 Task: Research Airbnb properties in Renqiu, China from 11th January 2024 to 17th January 2024 for 1 adult. Place can be private room with 1  bedroom having 1 bed and 1 bathroom. Property type can be hotel.
Action: Mouse moved to (464, 124)
Screenshot: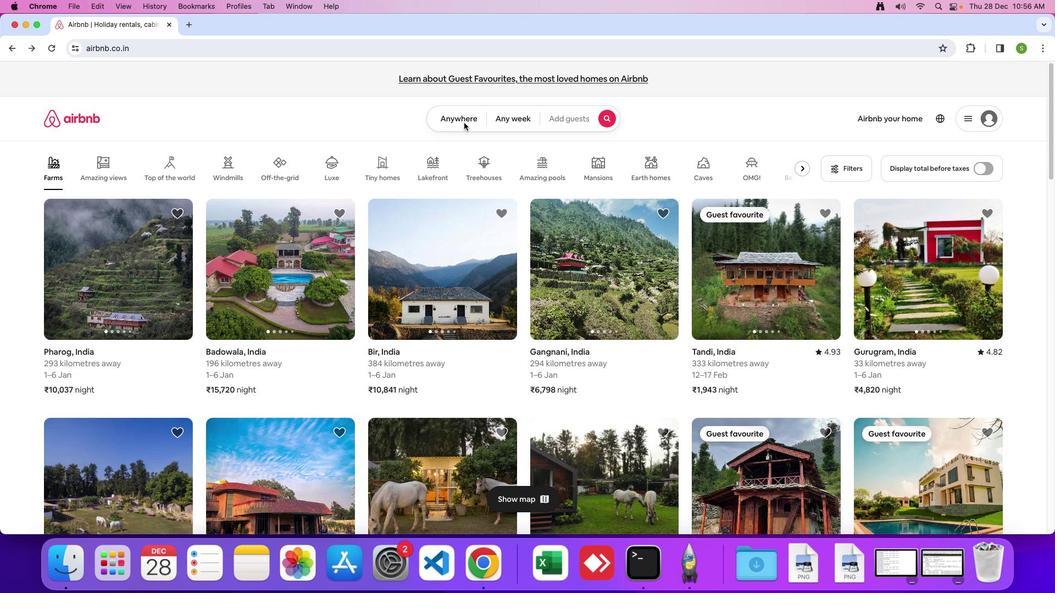 
Action: Mouse pressed left at (464, 124)
Screenshot: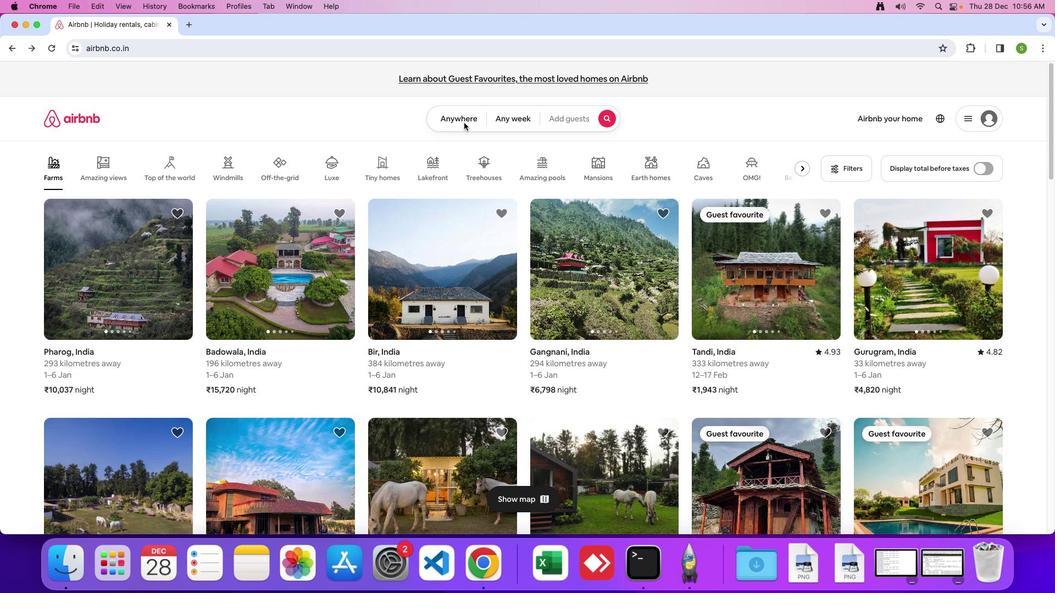 
Action: Mouse moved to (454, 124)
Screenshot: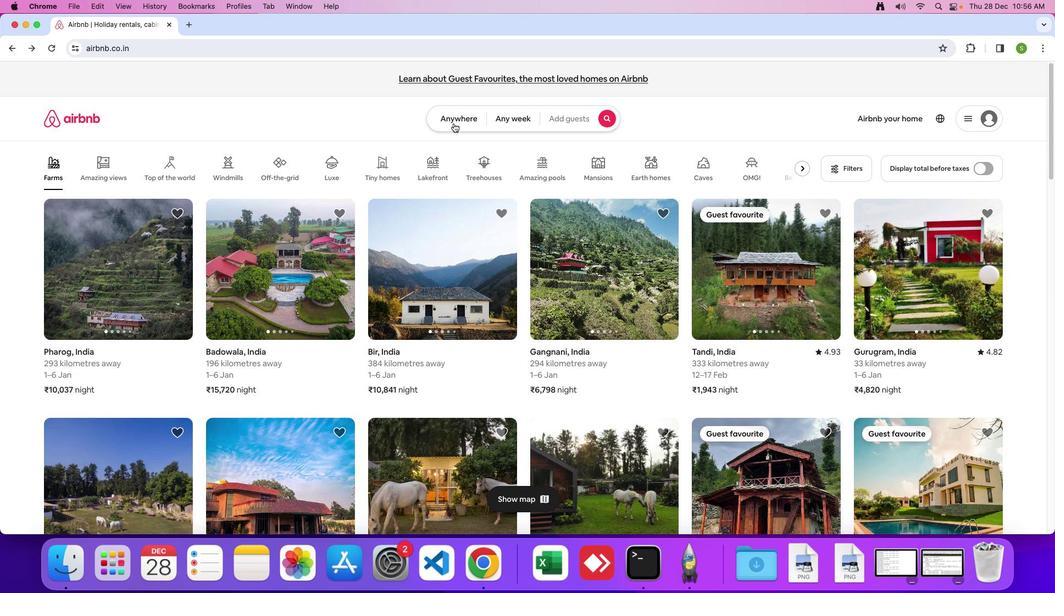 
Action: Mouse pressed left at (454, 124)
Screenshot: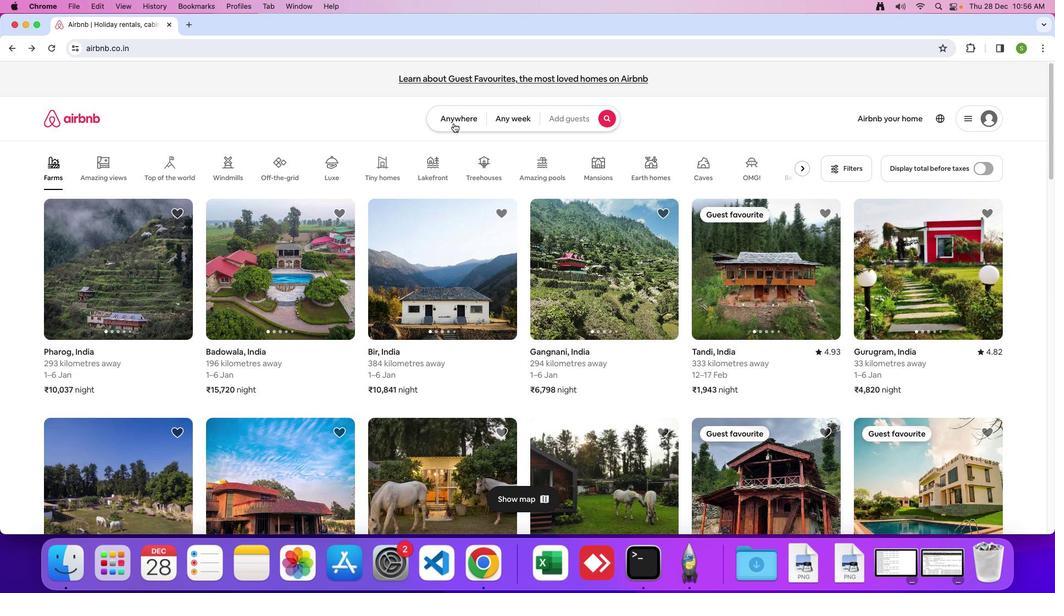 
Action: Mouse moved to (380, 160)
Screenshot: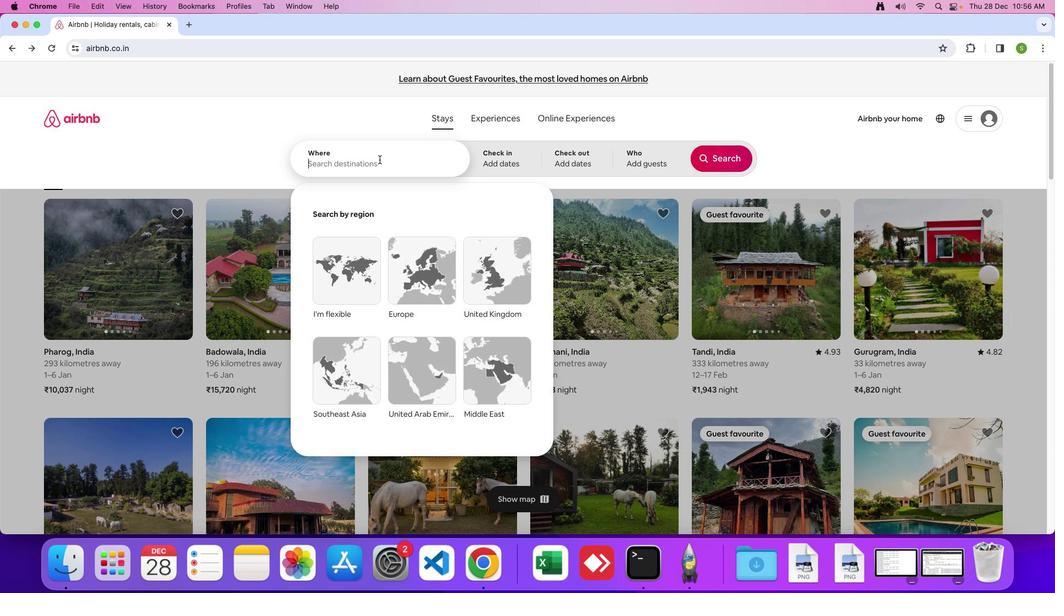 
Action: Mouse pressed left at (380, 160)
Screenshot: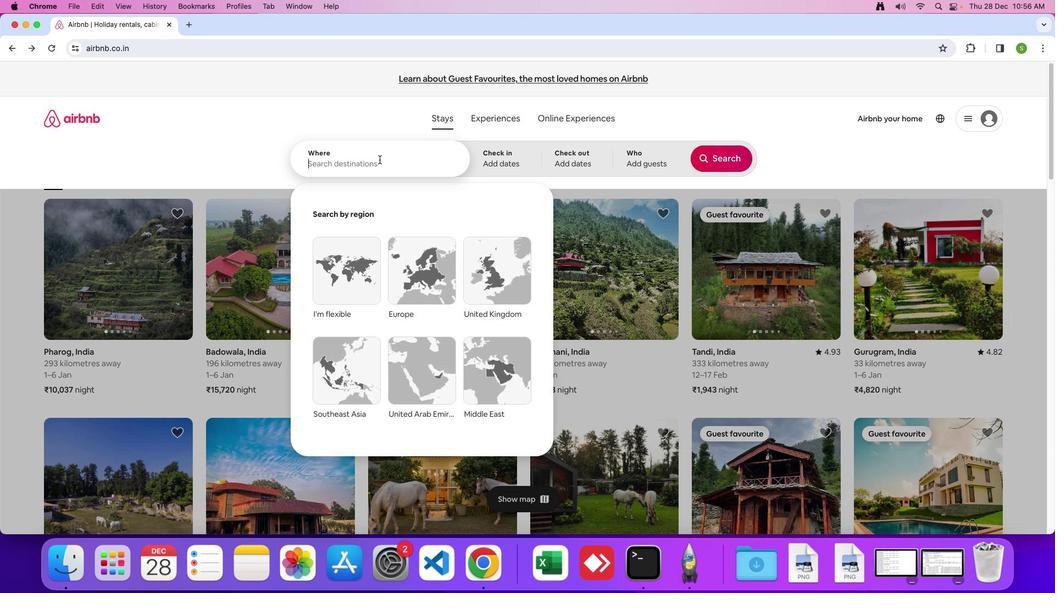 
Action: Mouse moved to (380, 161)
Screenshot: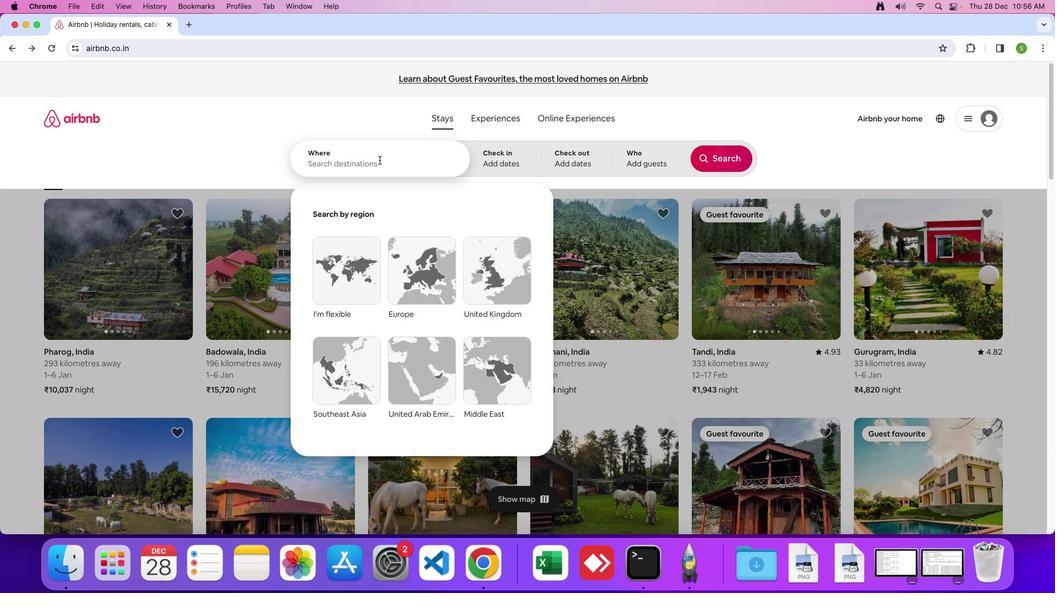 
Action: Key pressed Key.shift'R'Key.caps_lock'e''n''q''i''u'','Key.spaceKey.shift'C''h''i''n''a'Key.enter
Screenshot: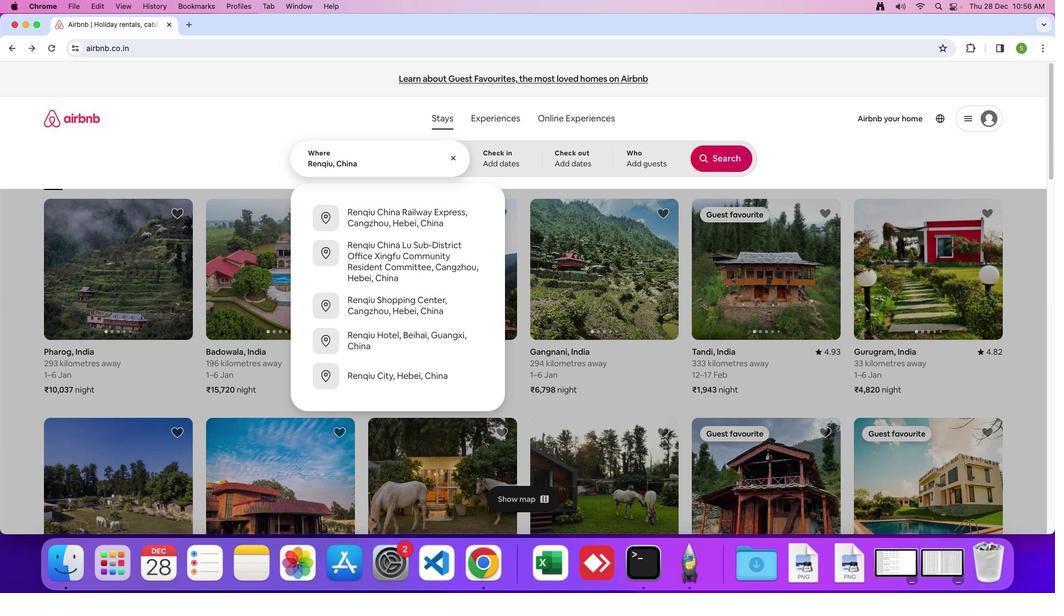 
Action: Mouse moved to (652, 317)
Screenshot: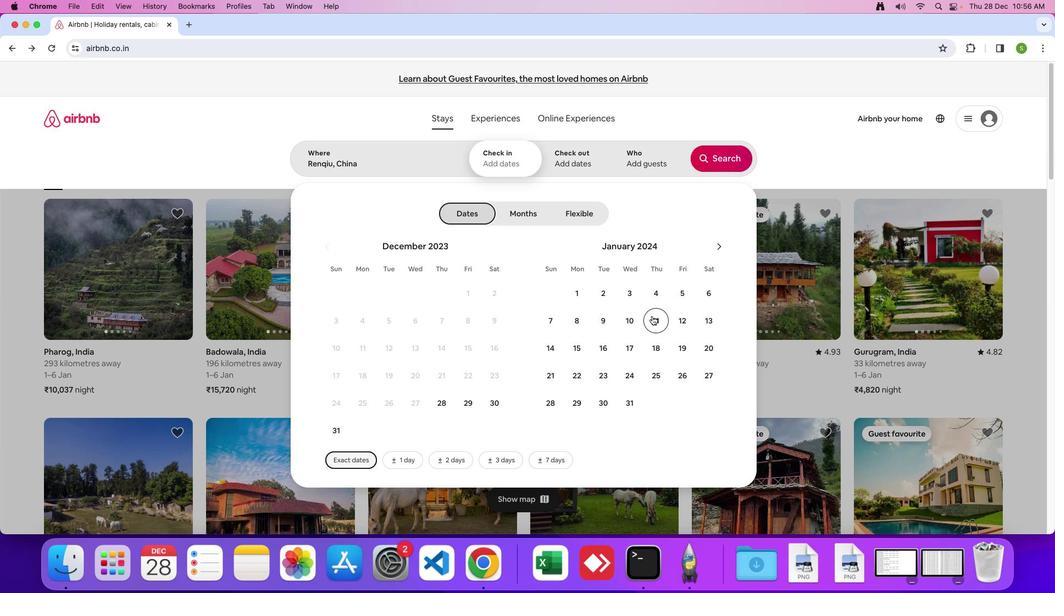 
Action: Mouse pressed left at (652, 317)
Screenshot: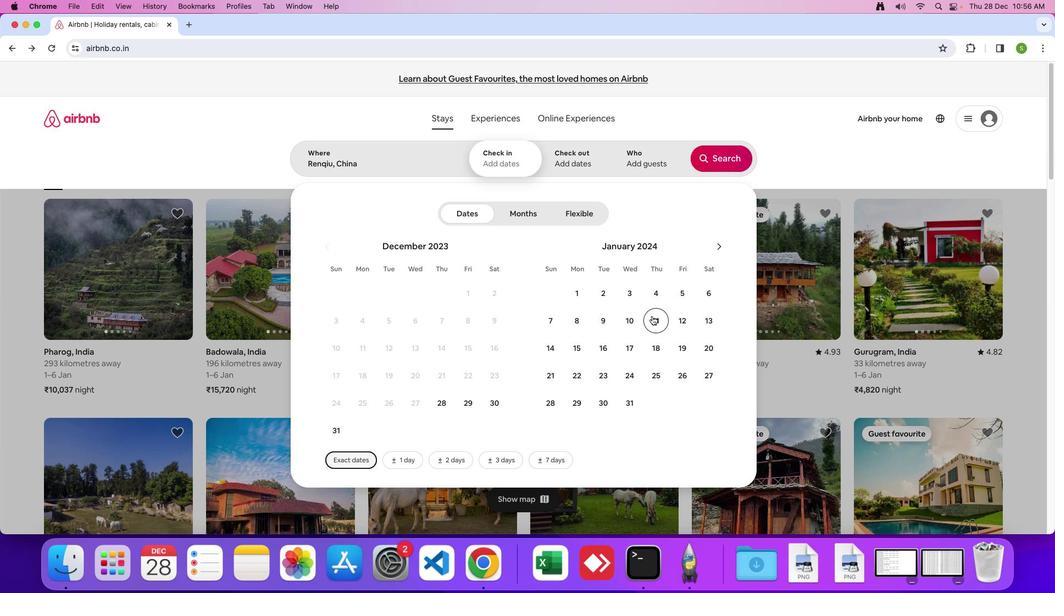 
Action: Mouse moved to (631, 349)
Screenshot: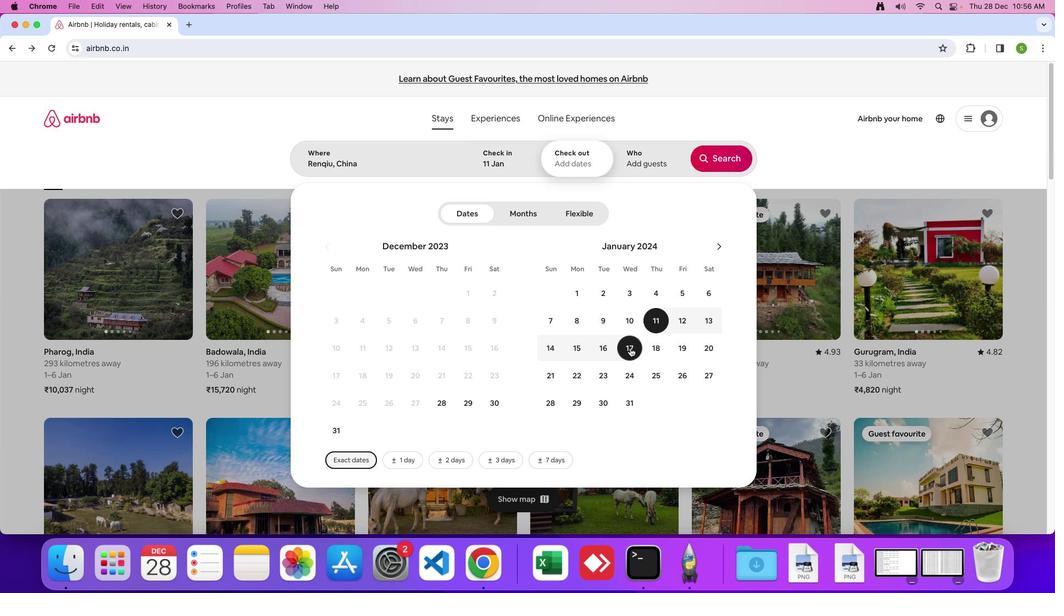 
Action: Mouse pressed left at (631, 349)
Screenshot: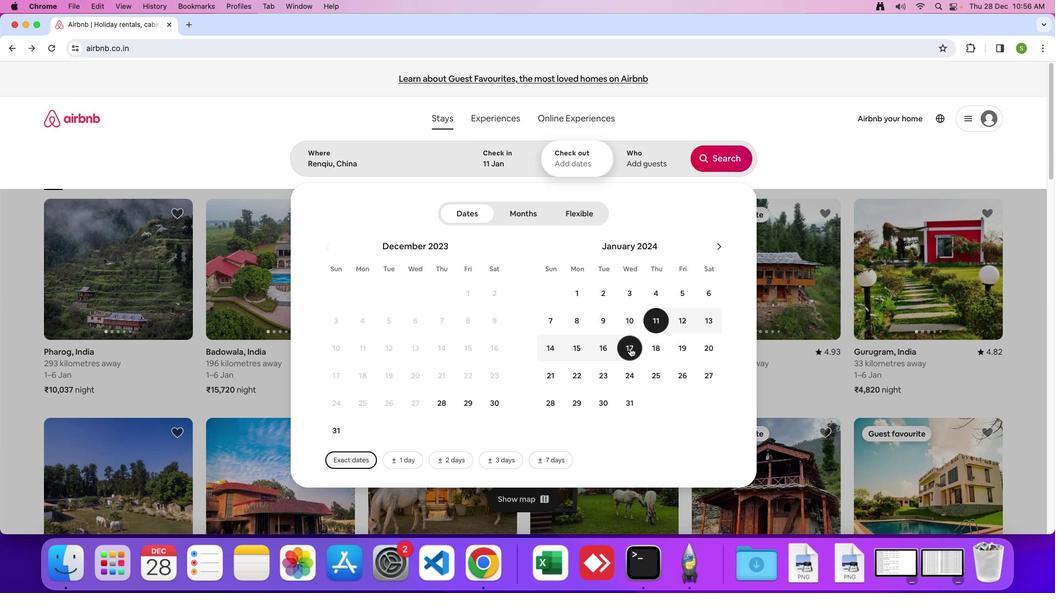 
Action: Mouse moved to (642, 155)
Screenshot: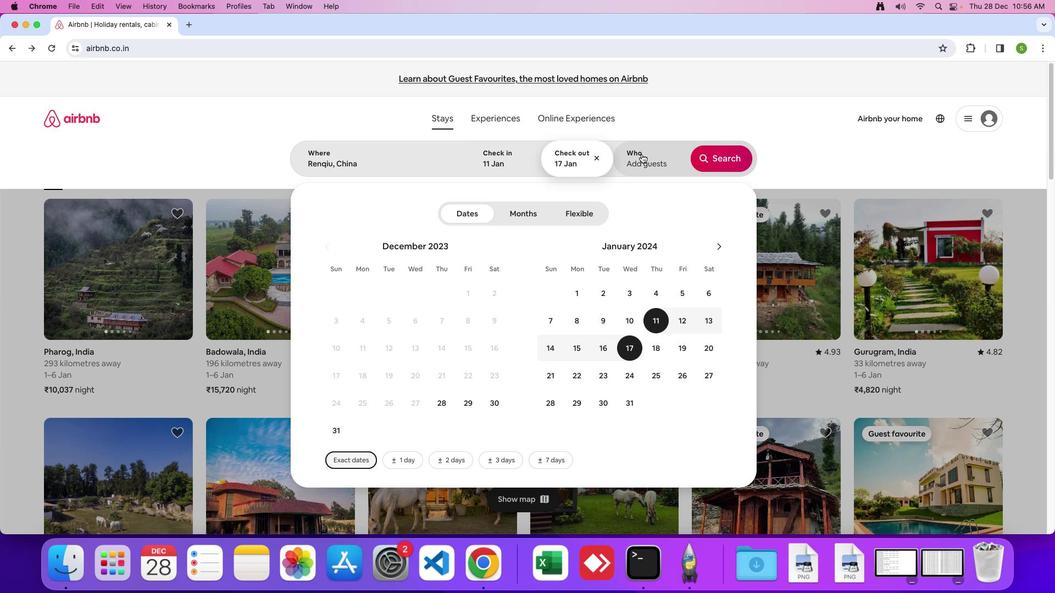 
Action: Mouse pressed left at (642, 155)
Screenshot: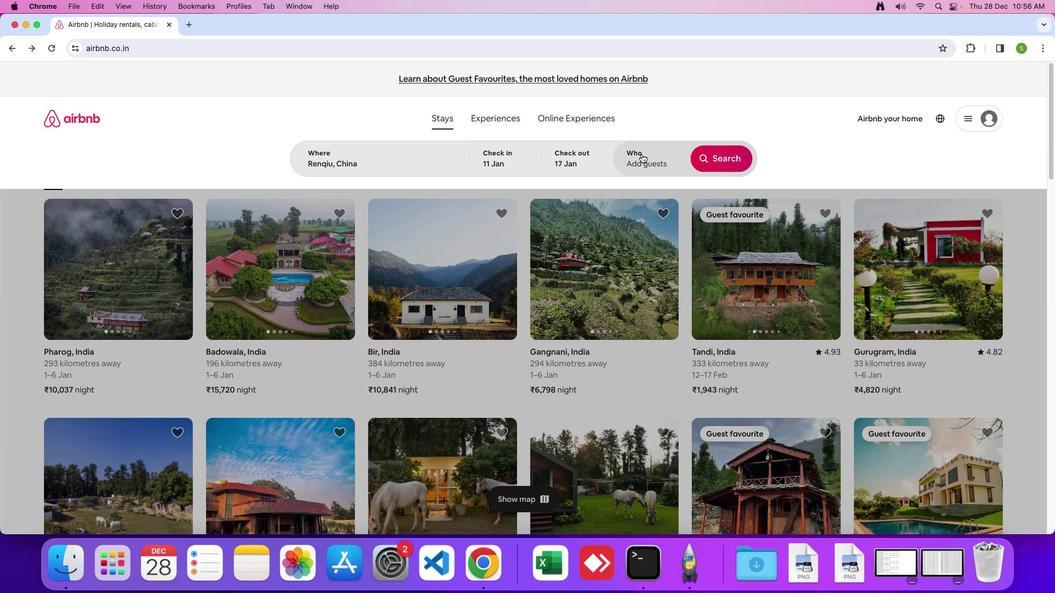 
Action: Mouse moved to (729, 218)
Screenshot: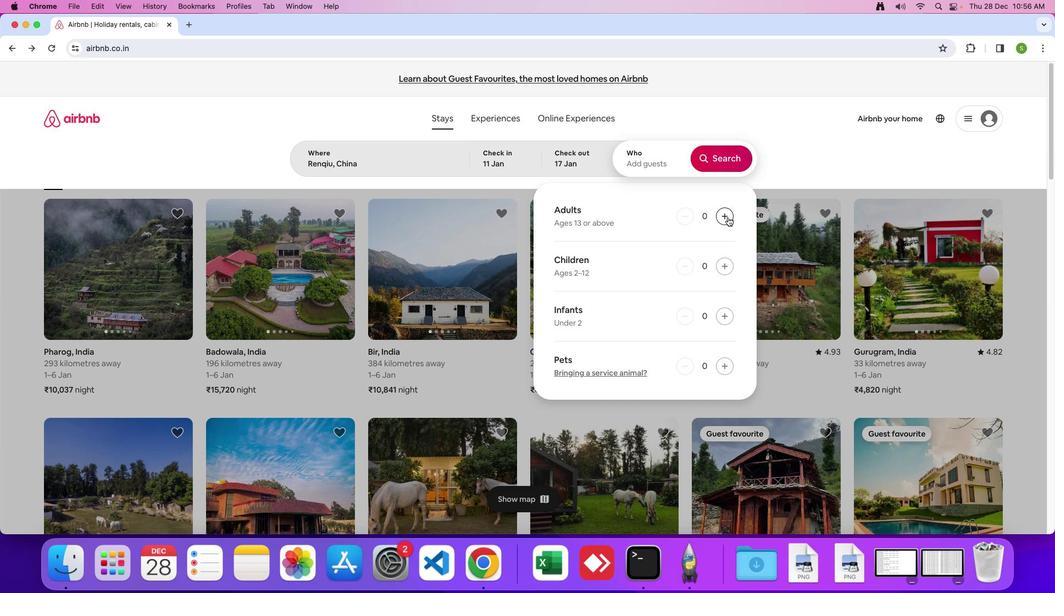 
Action: Mouse pressed left at (729, 218)
Screenshot: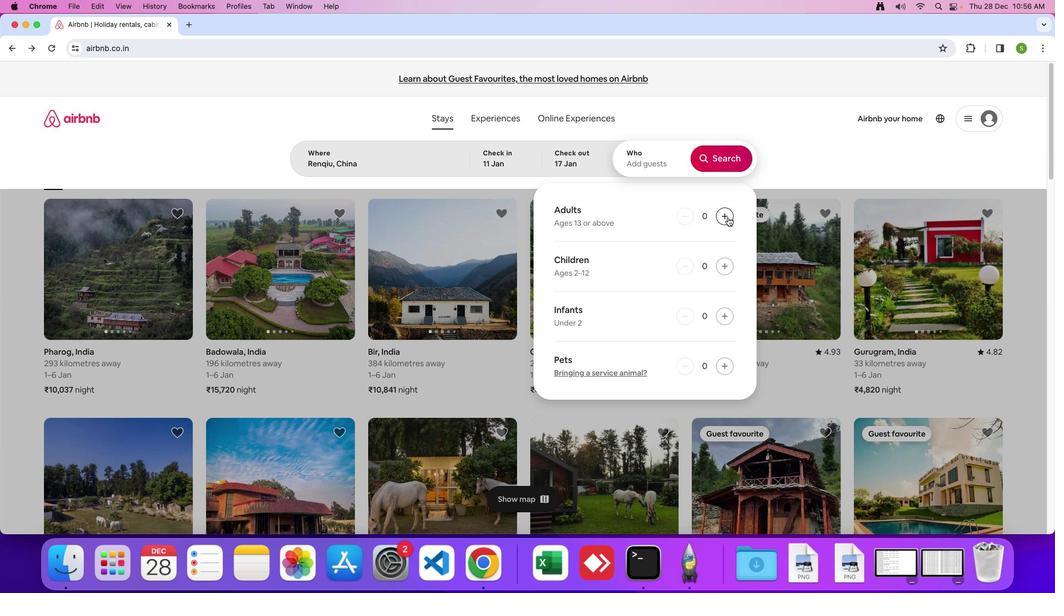 
Action: Mouse moved to (719, 165)
Screenshot: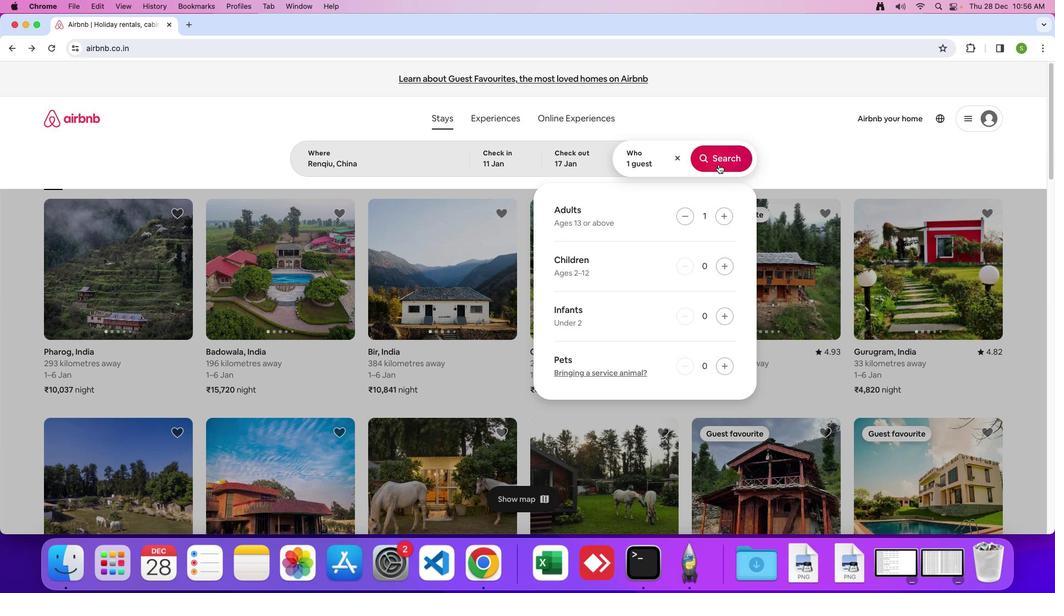 
Action: Mouse pressed left at (719, 165)
Screenshot: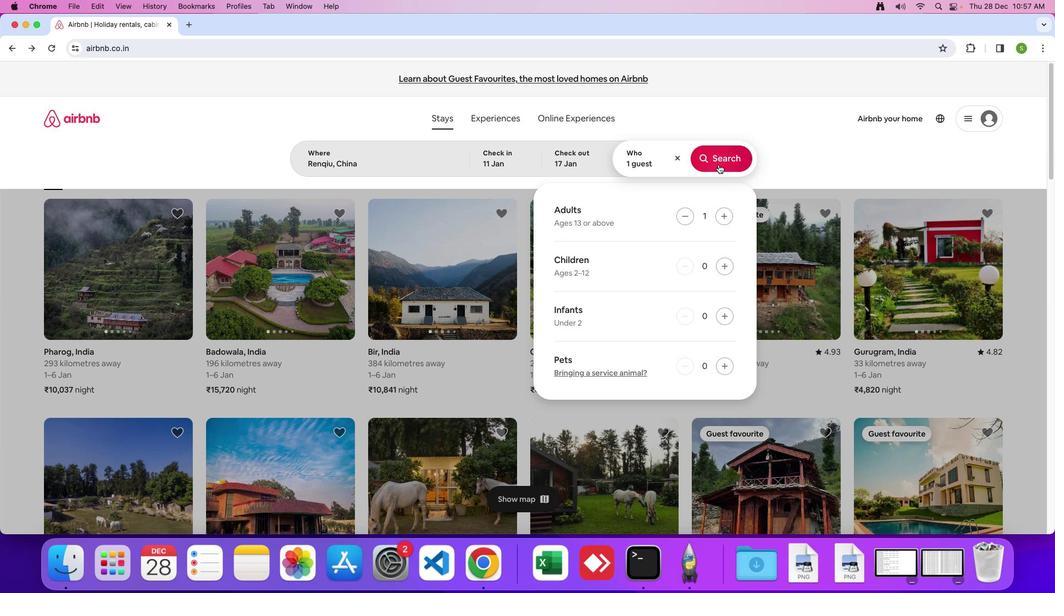 
Action: Mouse moved to (870, 129)
Screenshot: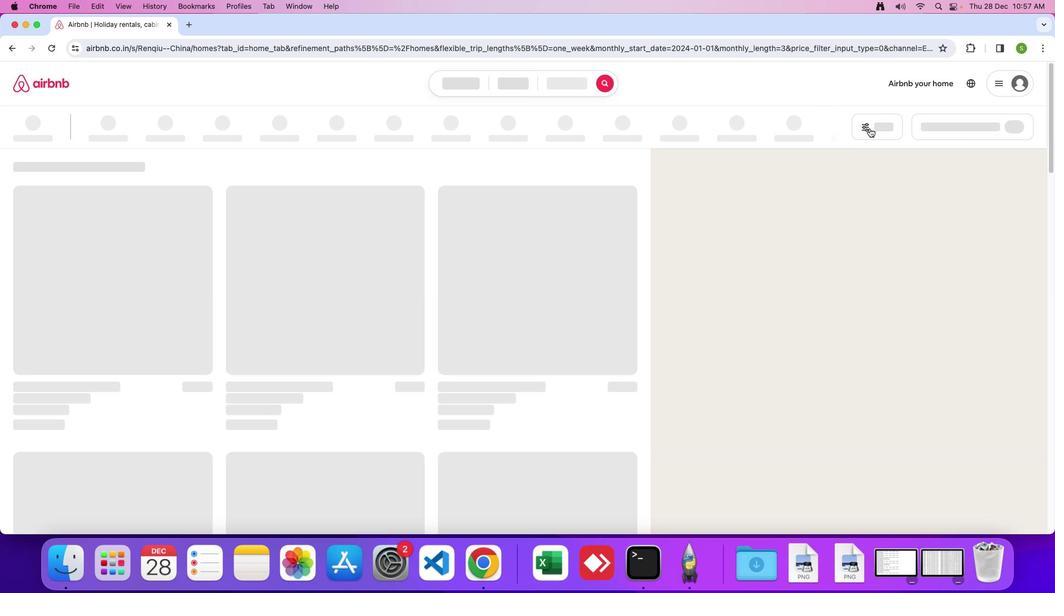 
Action: Mouse pressed left at (870, 129)
Screenshot: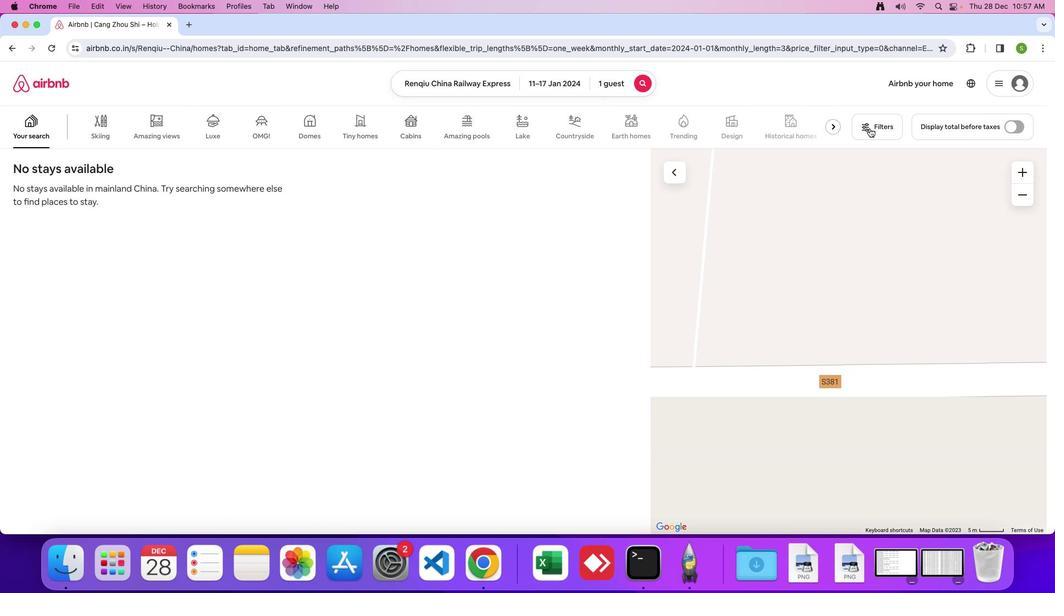 
Action: Mouse moved to (492, 382)
Screenshot: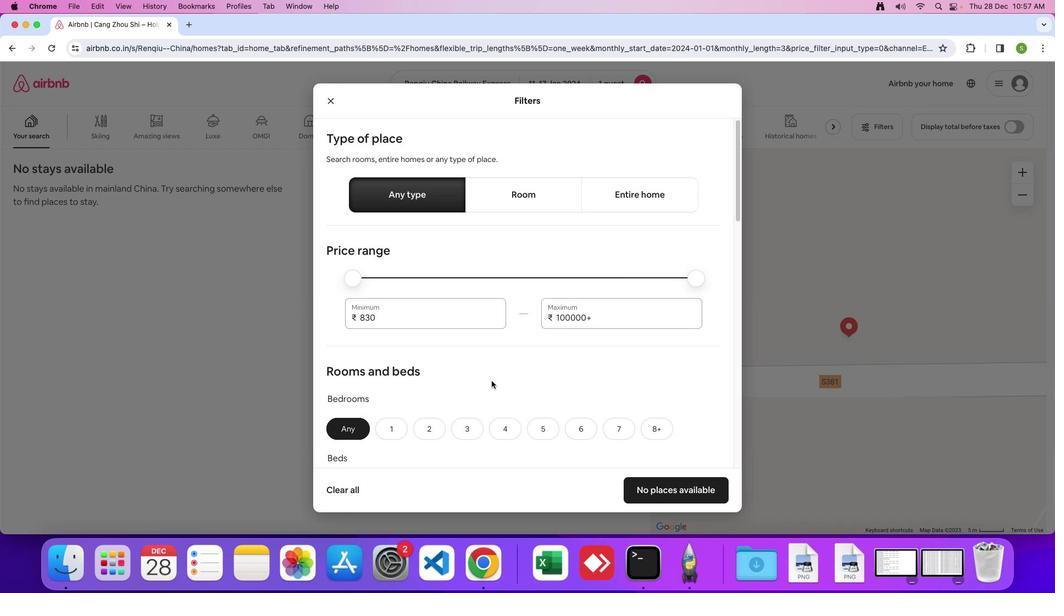 
Action: Mouse scrolled (492, 382) with delta (1, 0)
Screenshot: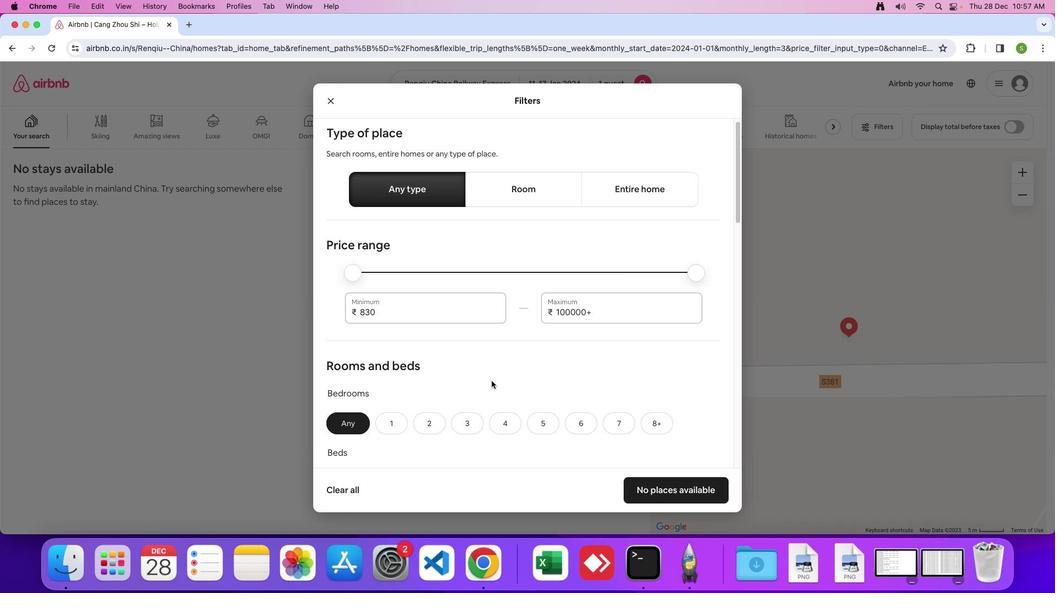 
Action: Mouse moved to (492, 381)
Screenshot: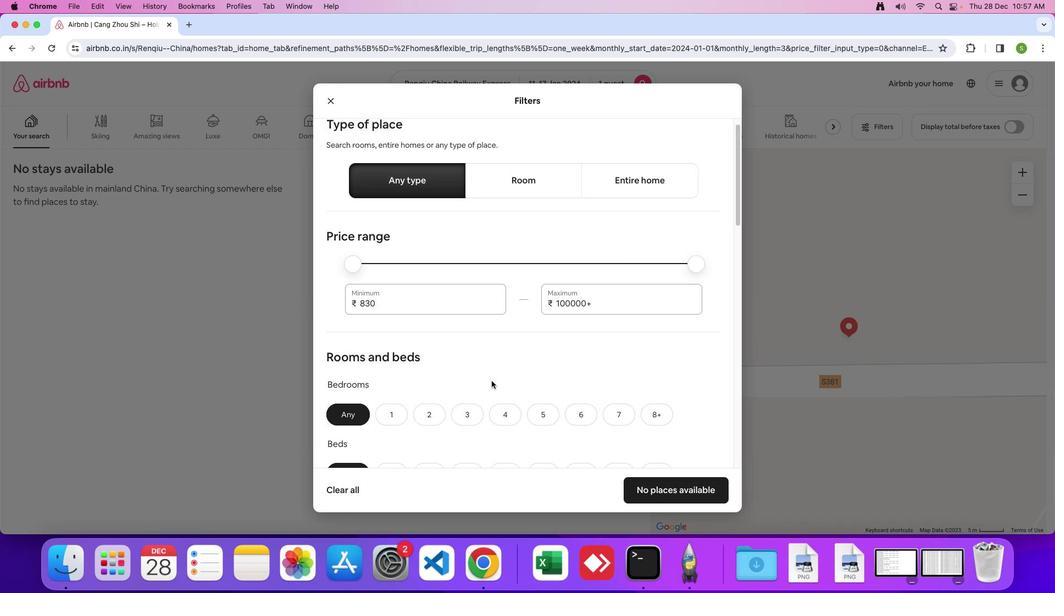
Action: Mouse scrolled (492, 381) with delta (1, 0)
Screenshot: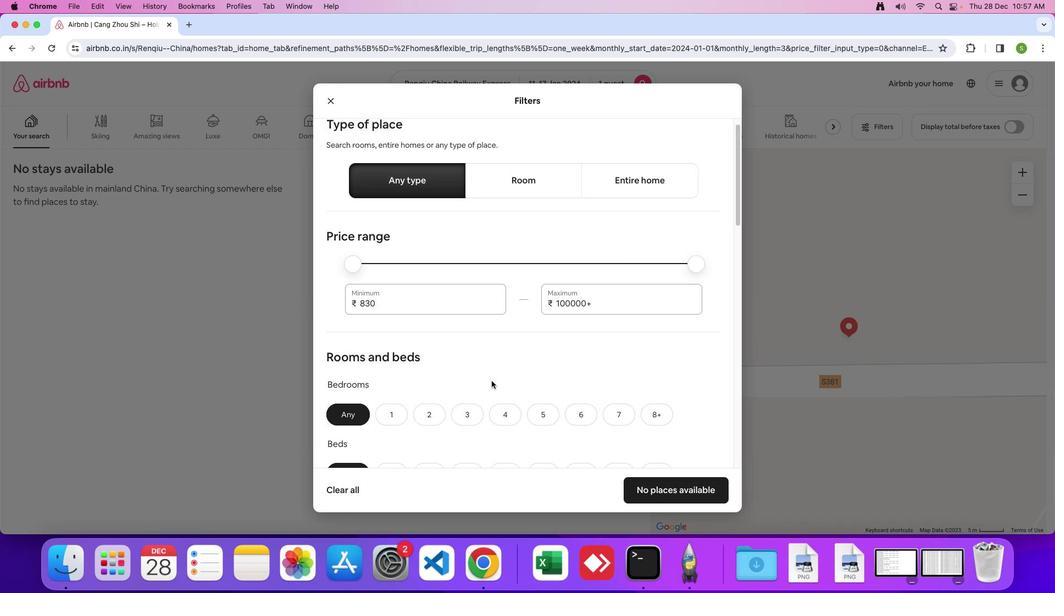 
Action: Mouse scrolled (492, 381) with delta (1, 0)
Screenshot: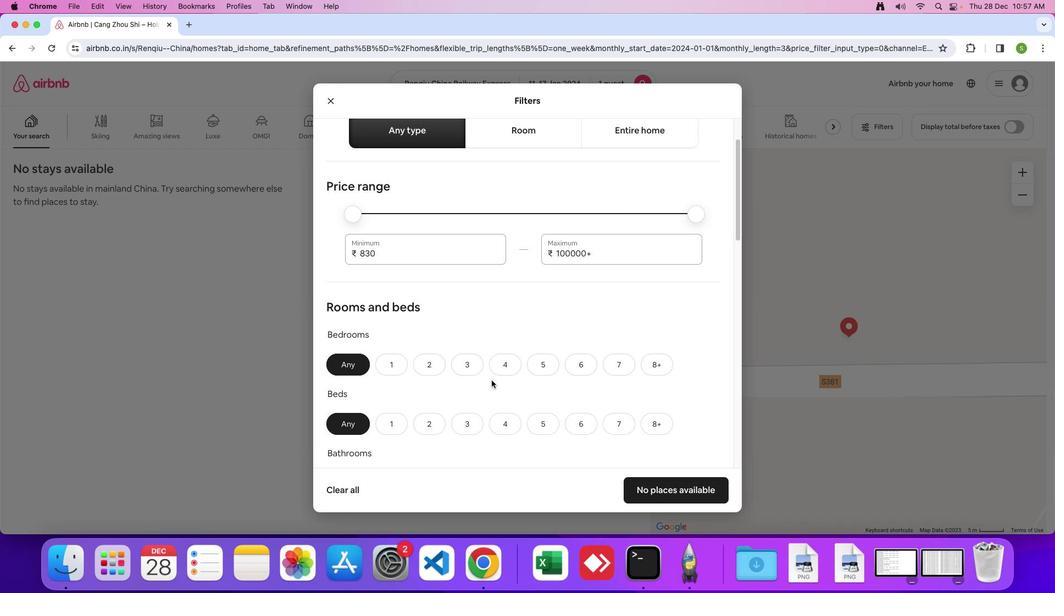 
Action: Mouse moved to (492, 381)
Screenshot: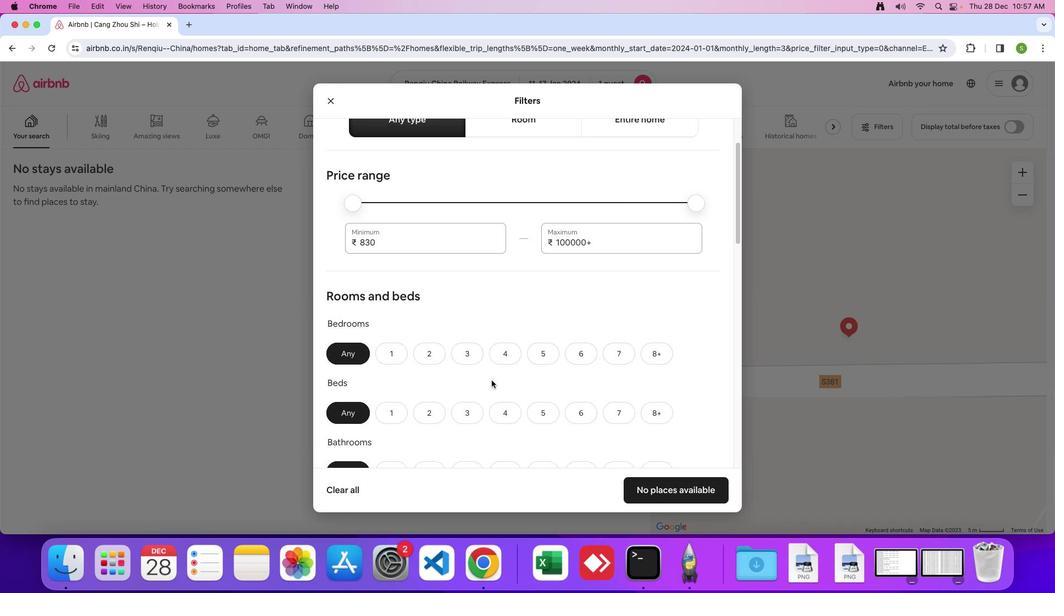 
Action: Mouse scrolled (492, 381) with delta (1, 0)
Screenshot: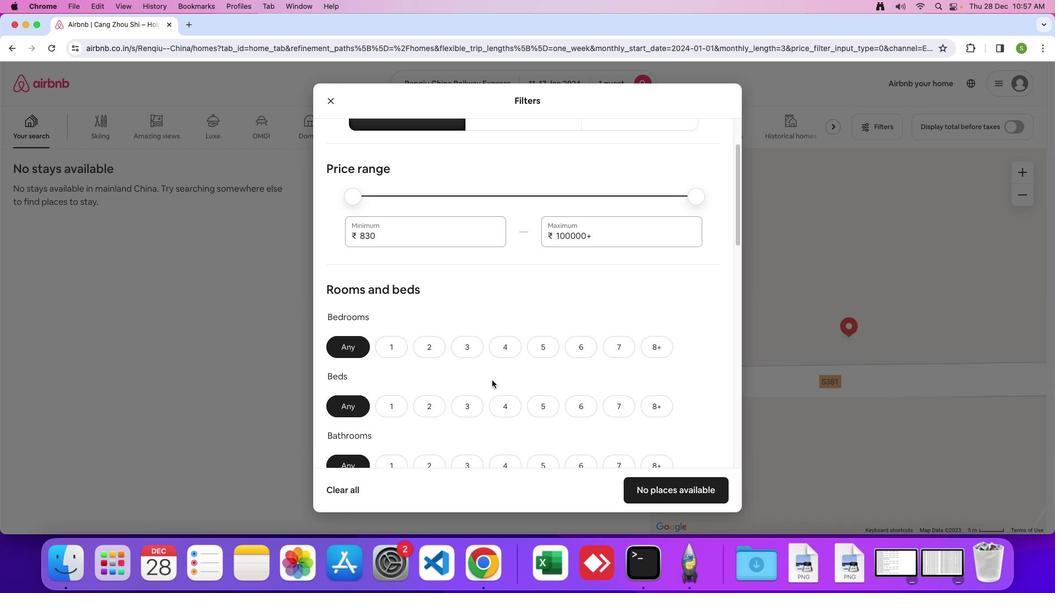 
Action: Mouse scrolled (492, 381) with delta (1, 0)
Screenshot: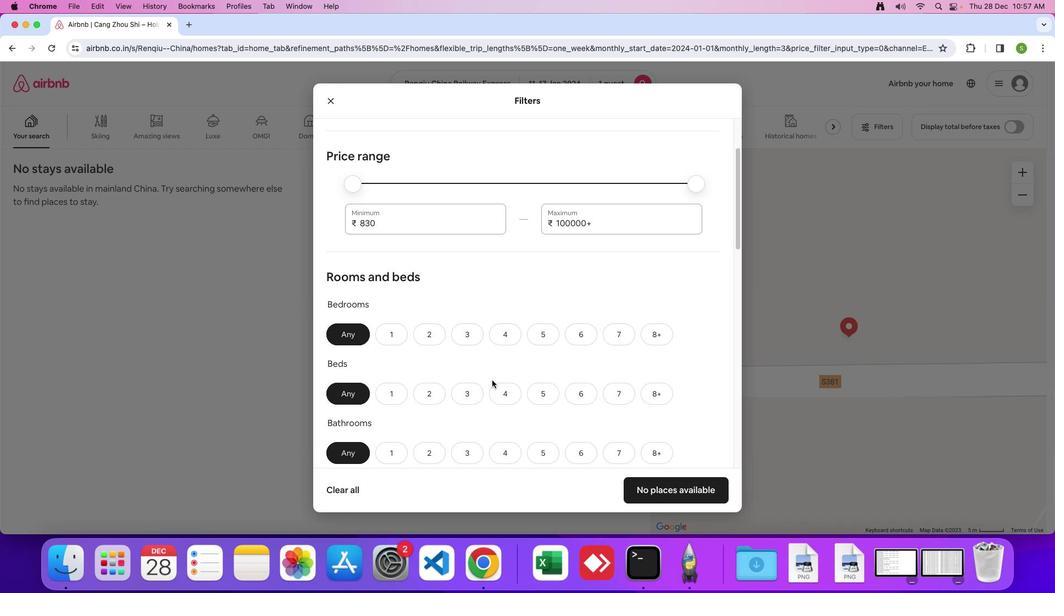
Action: Mouse moved to (492, 381)
Screenshot: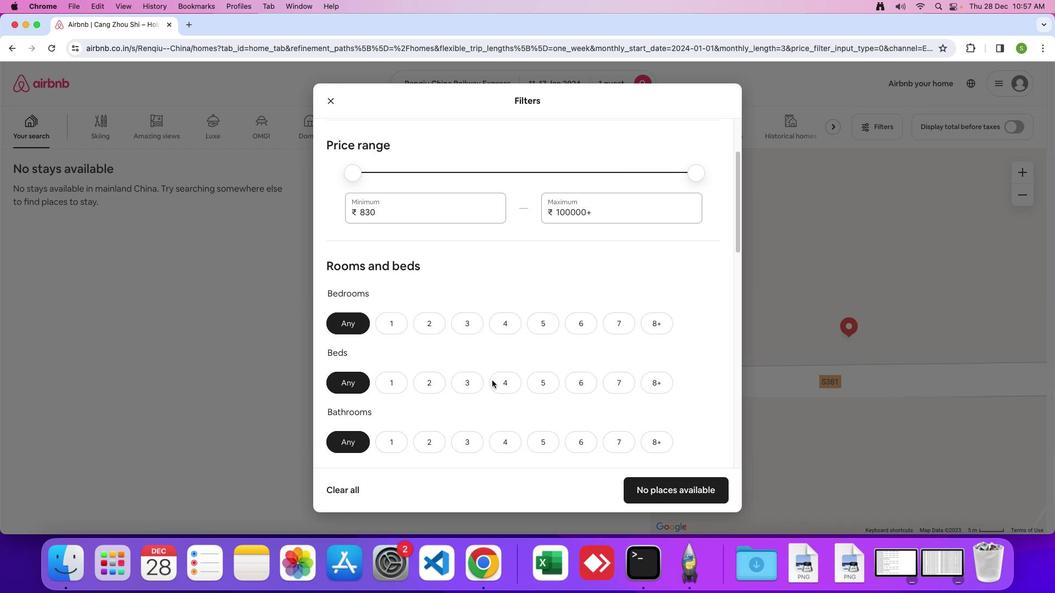 
Action: Mouse scrolled (492, 381) with delta (1, 0)
Screenshot: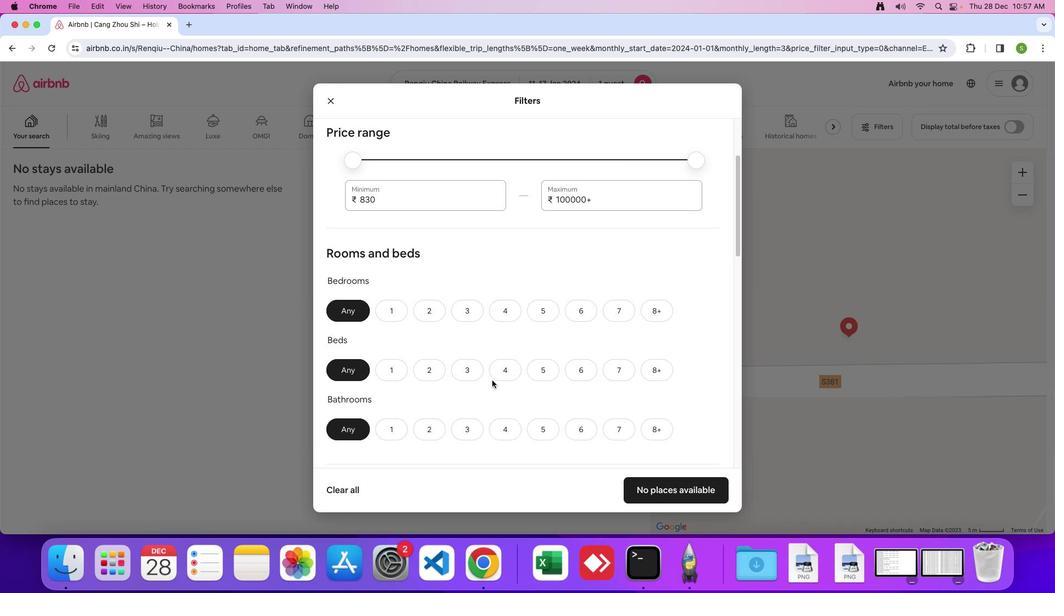 
Action: Mouse scrolled (492, 381) with delta (1, 0)
Screenshot: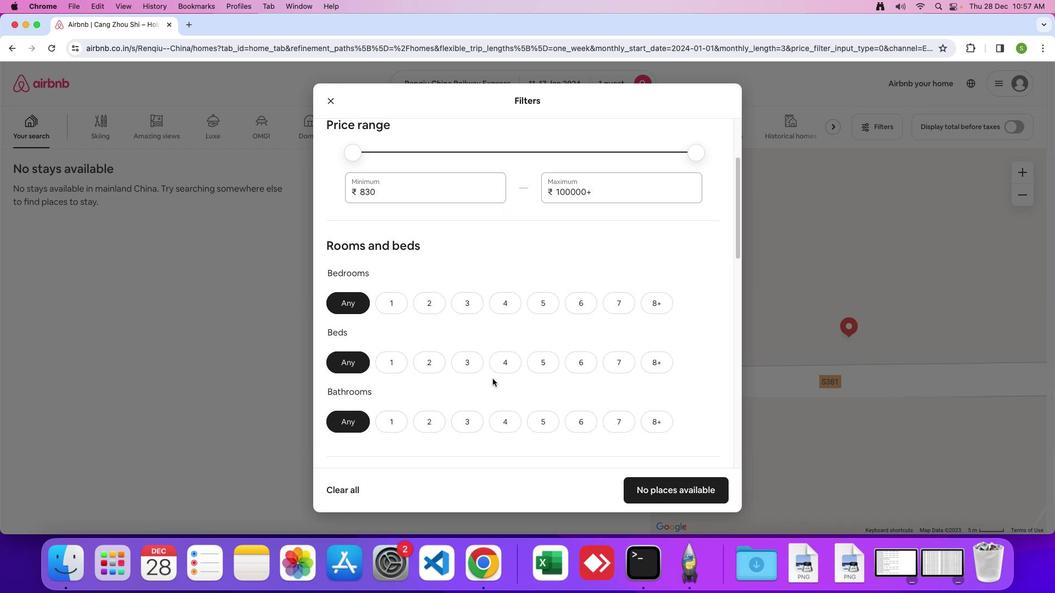 
Action: Mouse moved to (494, 379)
Screenshot: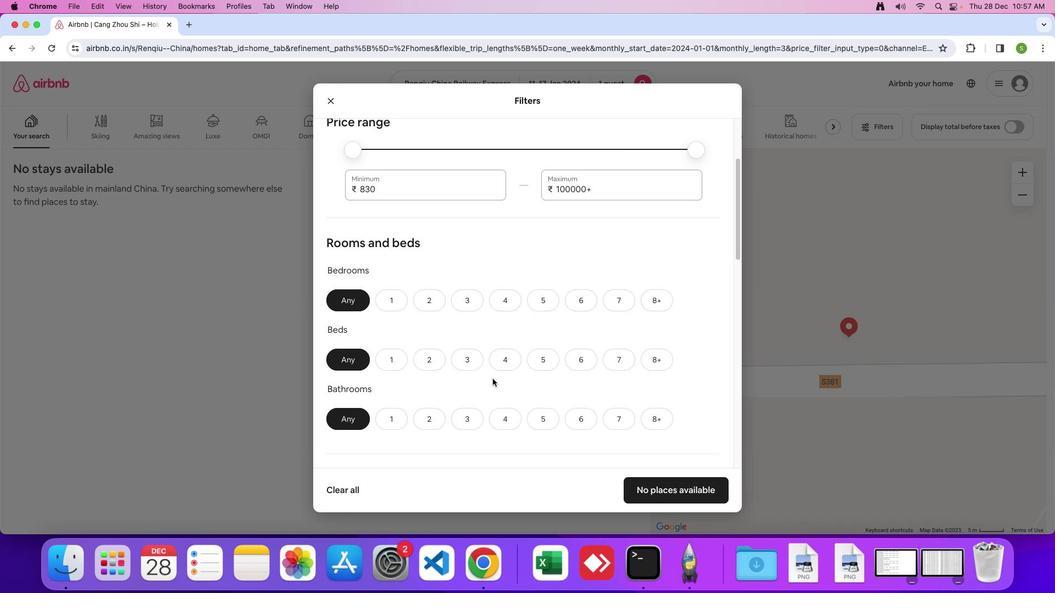 
Action: Mouse scrolled (494, 379) with delta (1, 0)
Screenshot: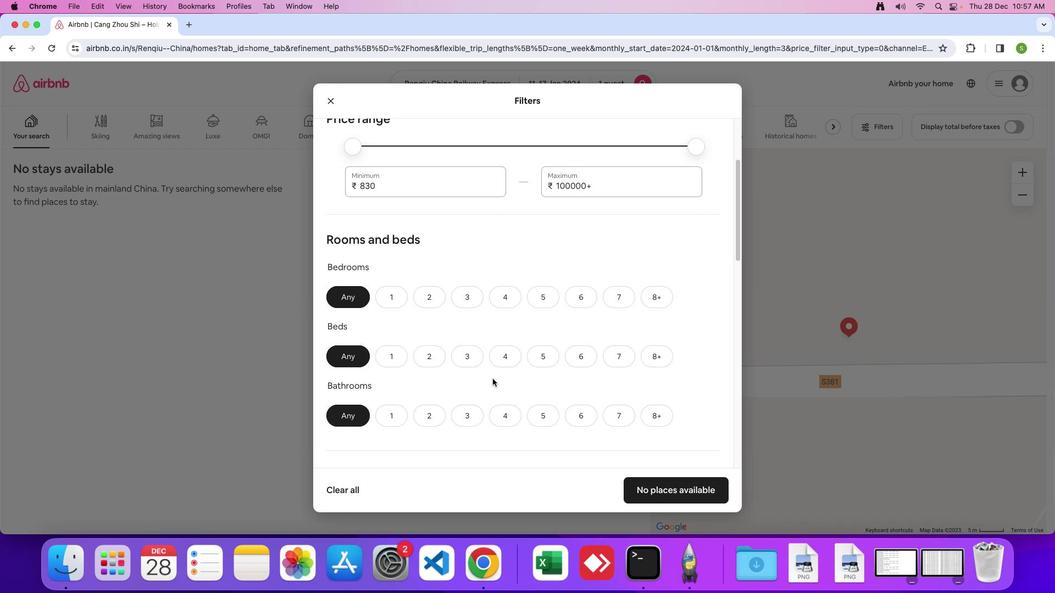 
Action: Mouse scrolled (494, 379) with delta (1, 0)
Screenshot: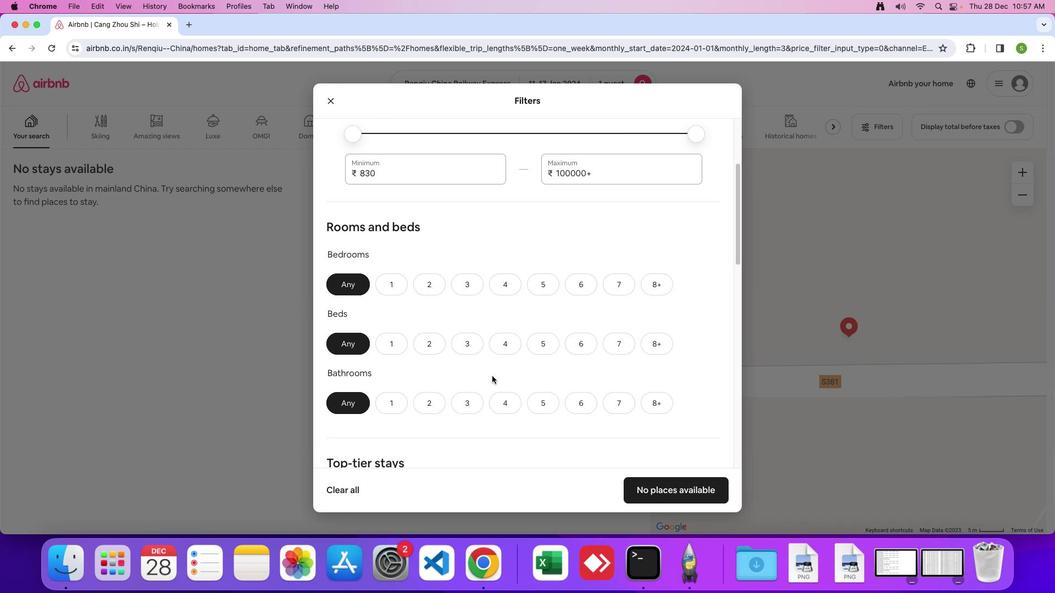 
Action: Mouse moved to (494, 379)
Screenshot: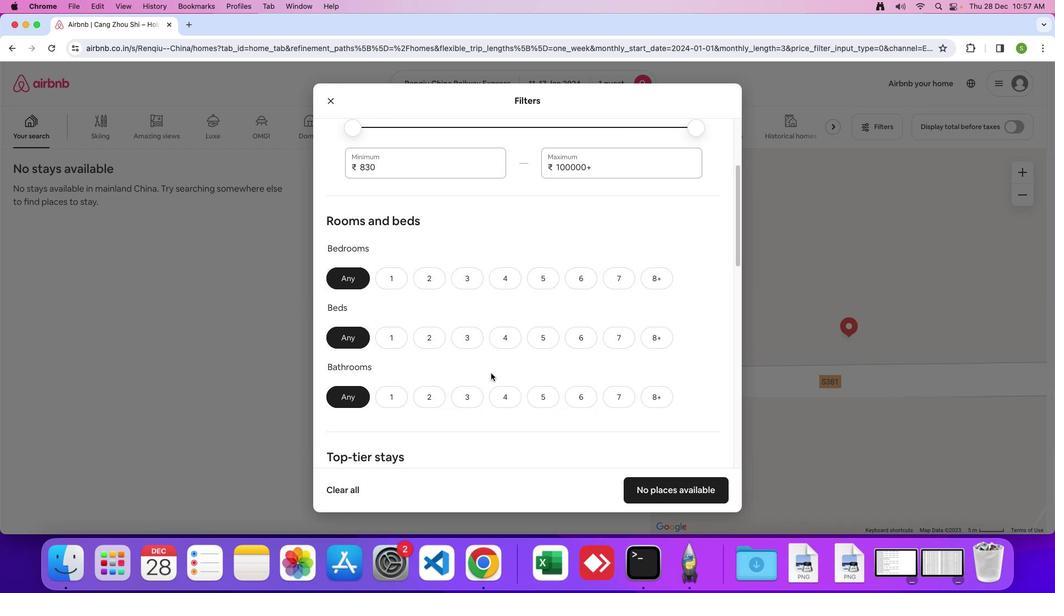 
Action: Mouse scrolled (494, 379) with delta (1, 0)
Screenshot: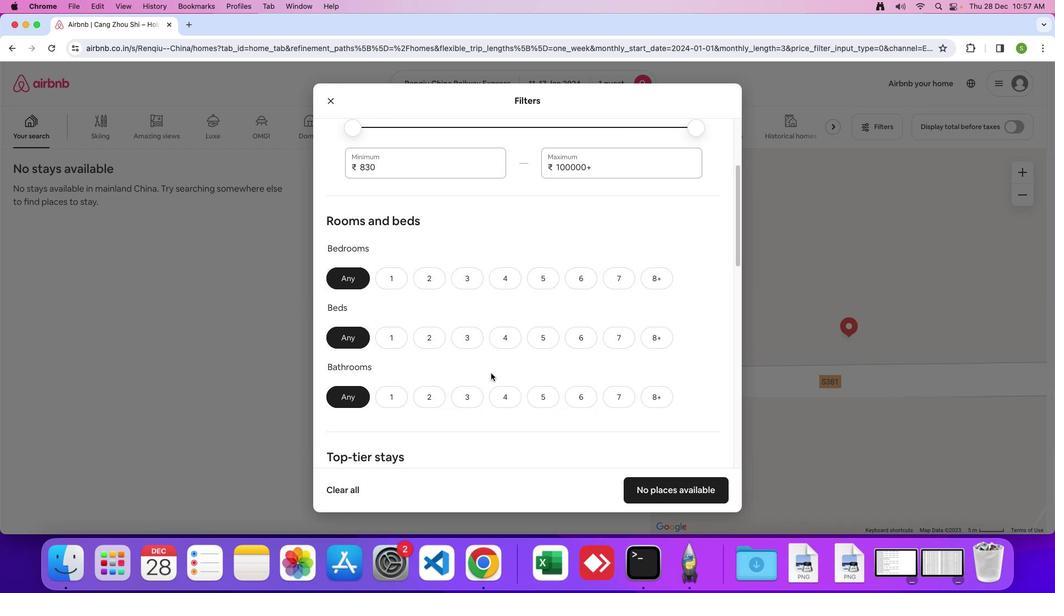 
Action: Mouse moved to (404, 276)
Screenshot: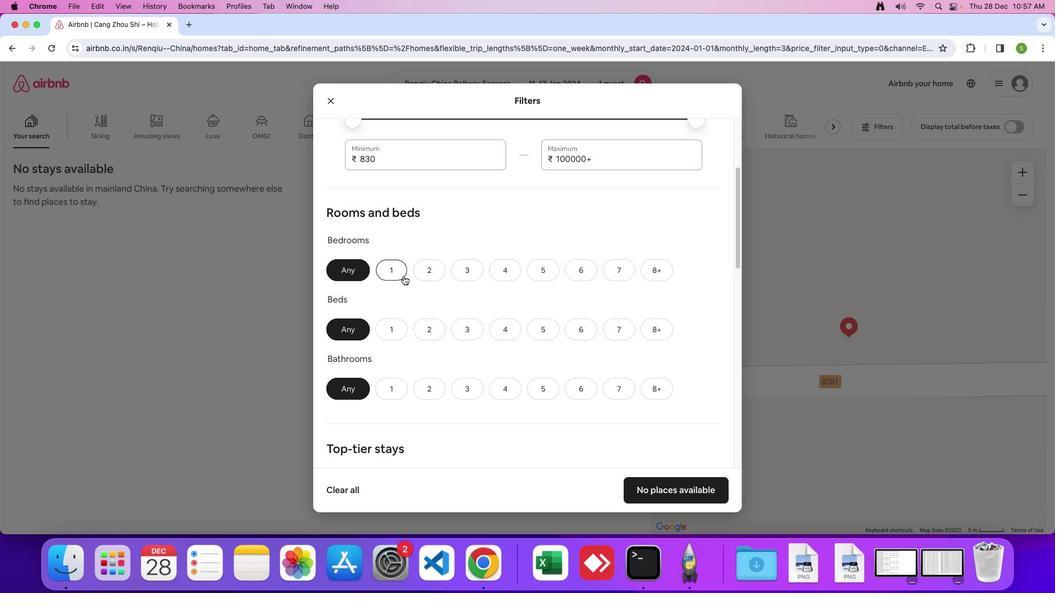 
Action: Mouse pressed left at (404, 276)
Screenshot: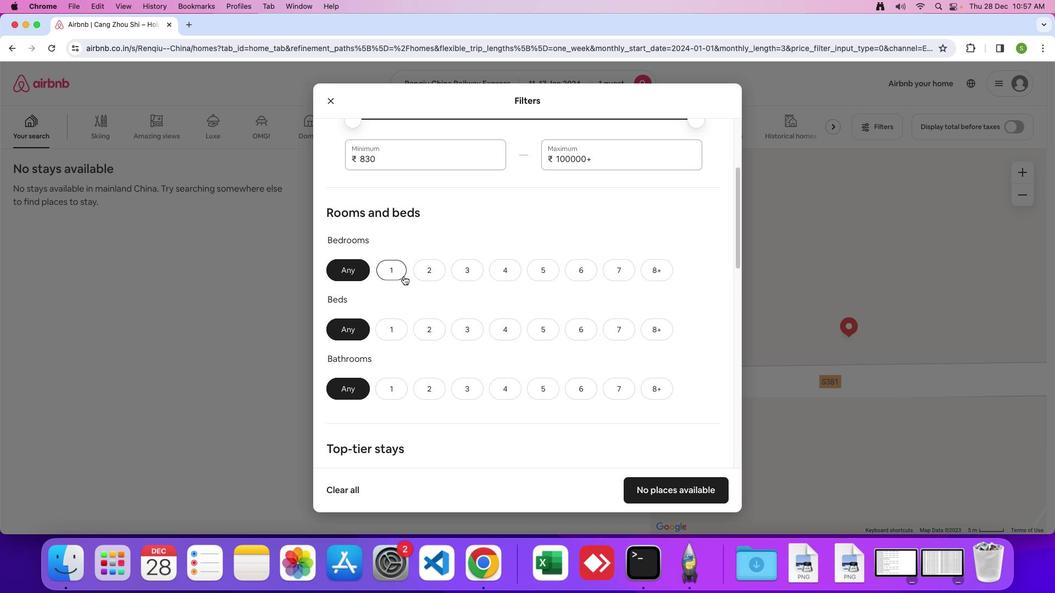 
Action: Mouse moved to (392, 324)
Screenshot: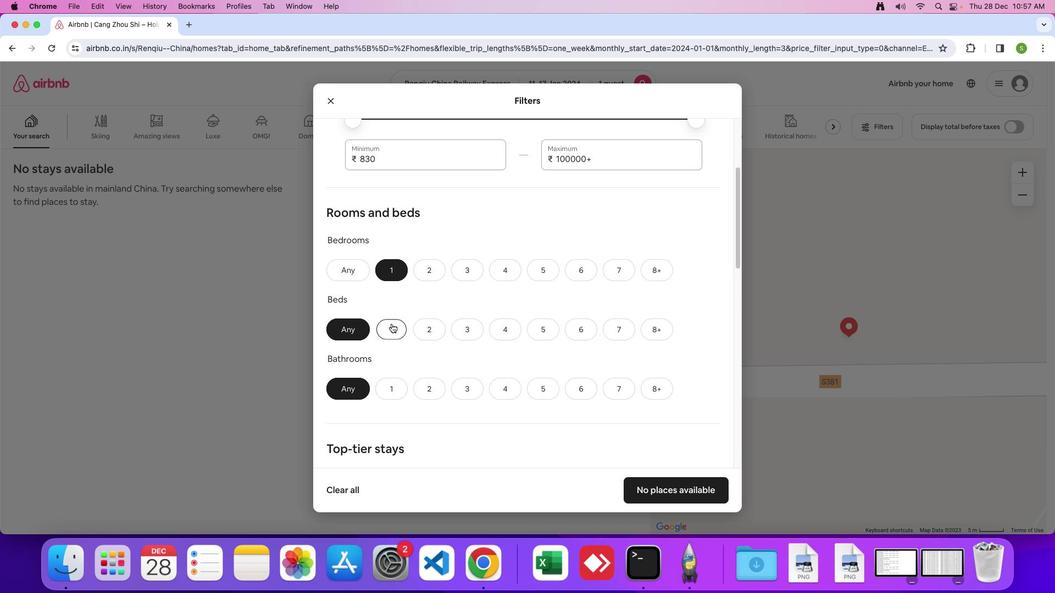 
Action: Mouse pressed left at (392, 324)
Screenshot: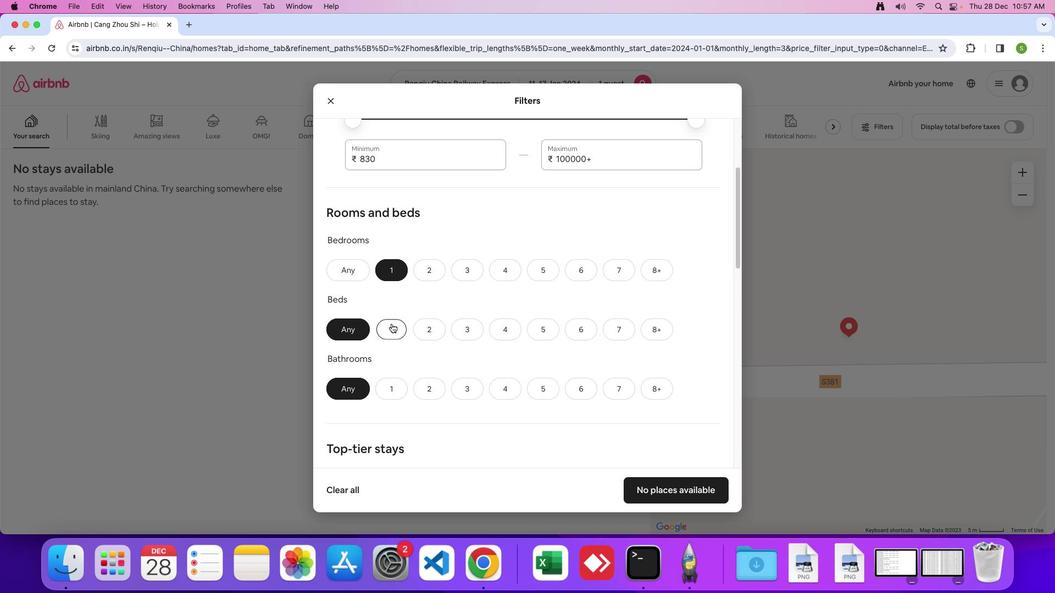 
Action: Mouse moved to (390, 381)
Screenshot: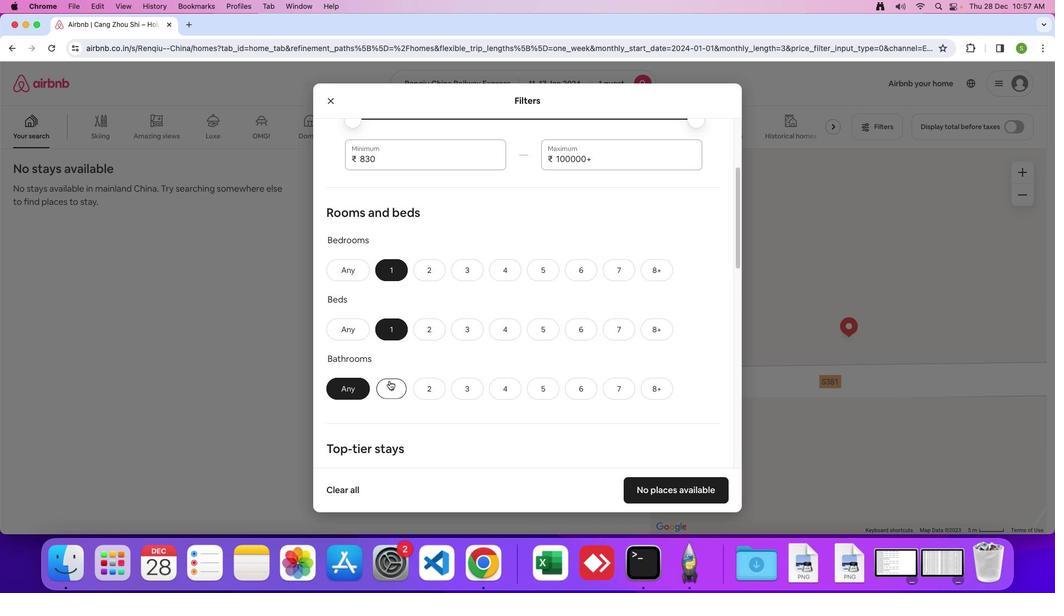 
Action: Mouse pressed left at (390, 381)
Screenshot: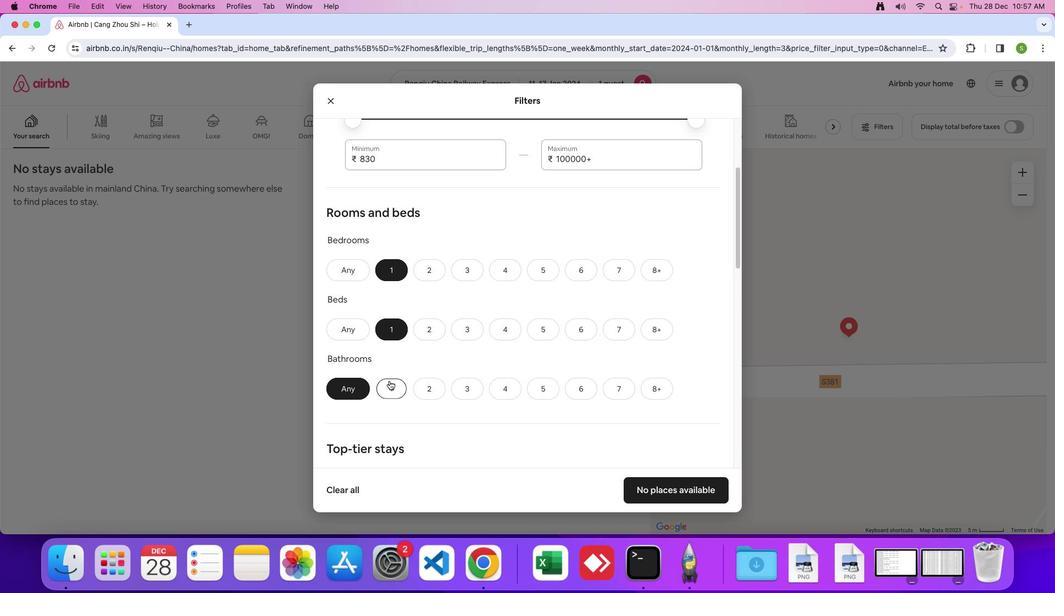 
Action: Mouse moved to (461, 358)
Screenshot: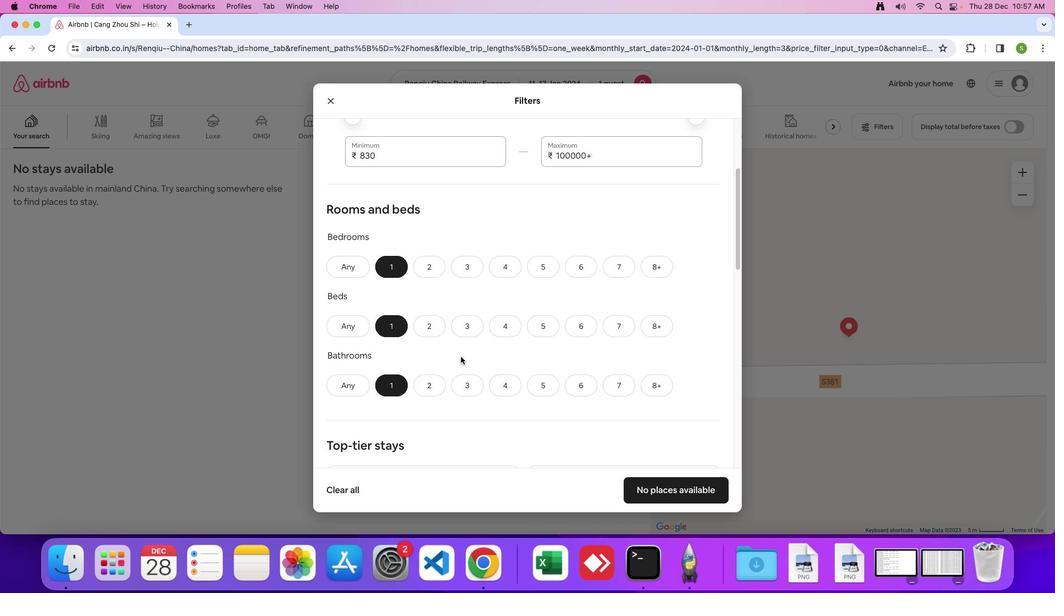 
Action: Mouse scrolled (461, 358) with delta (1, 0)
Screenshot: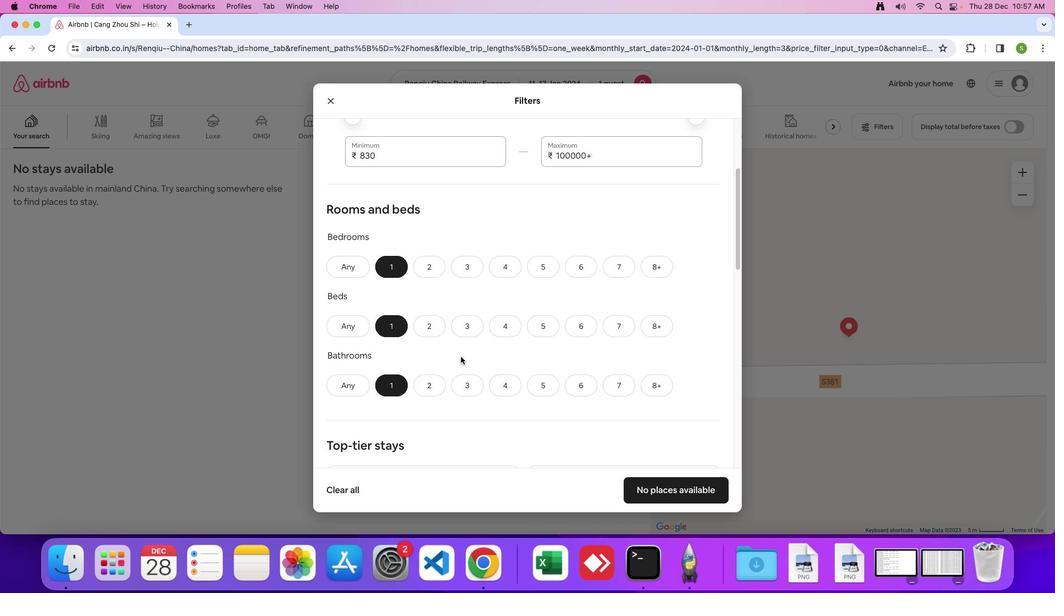 
Action: Mouse moved to (461, 357)
Screenshot: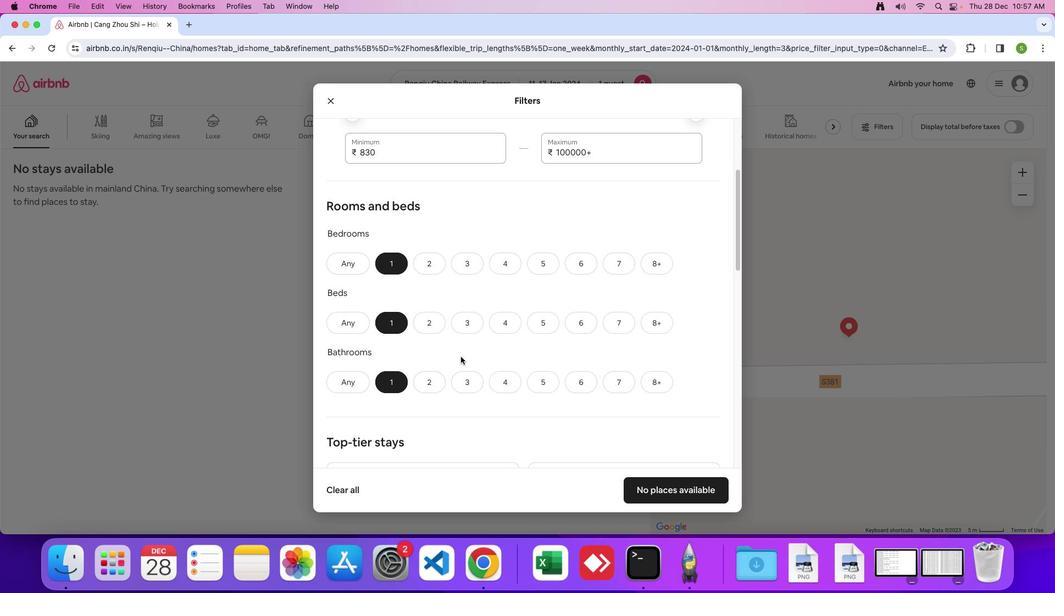 
Action: Mouse scrolled (461, 357) with delta (1, 0)
Screenshot: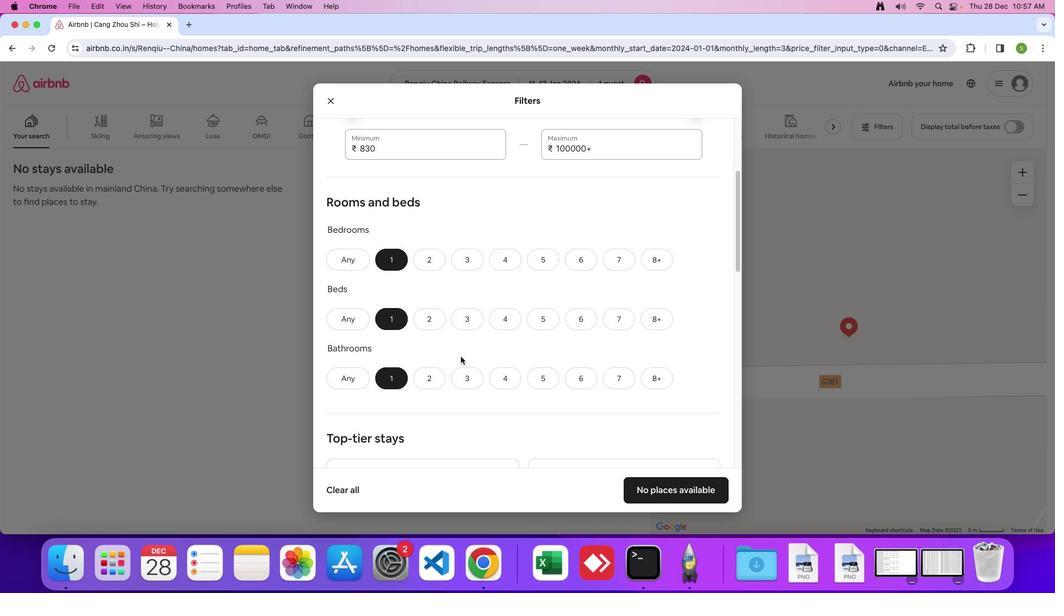 
Action: Mouse scrolled (461, 357) with delta (1, 0)
Screenshot: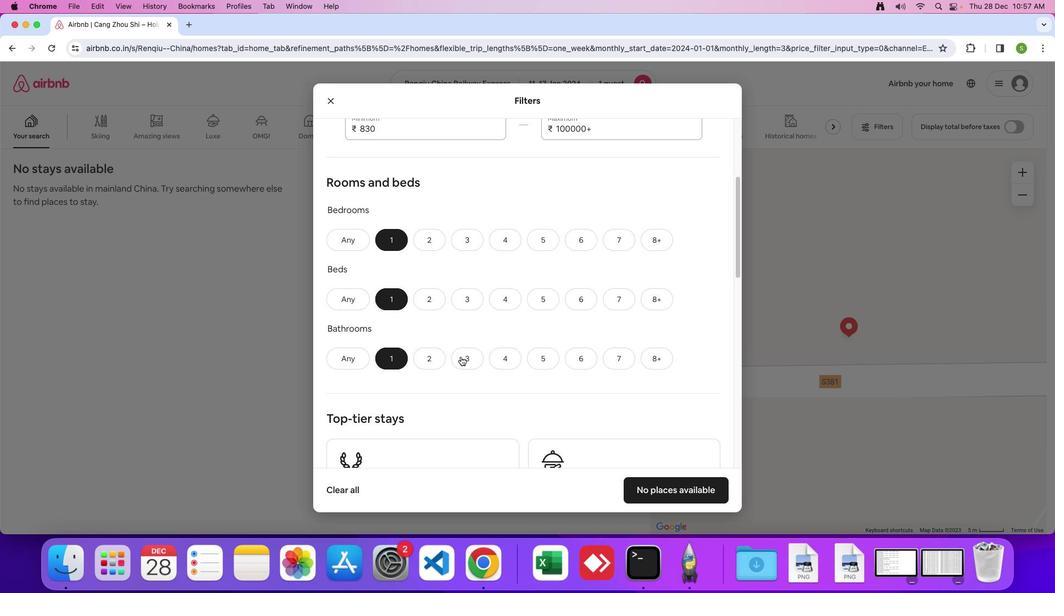 
Action: Mouse moved to (462, 357)
Screenshot: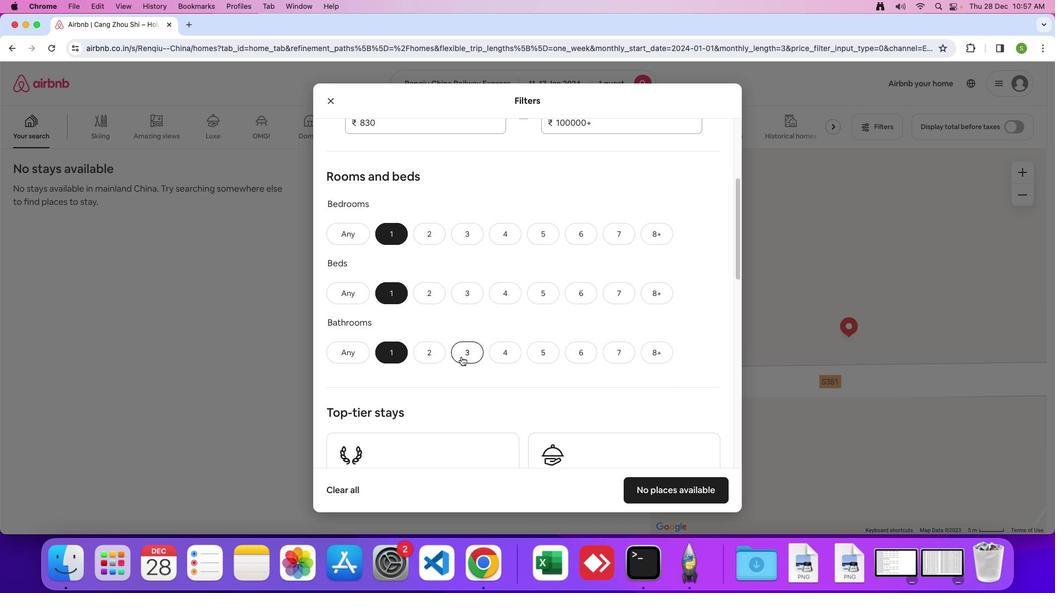 
Action: Mouse scrolled (462, 357) with delta (1, 0)
Screenshot: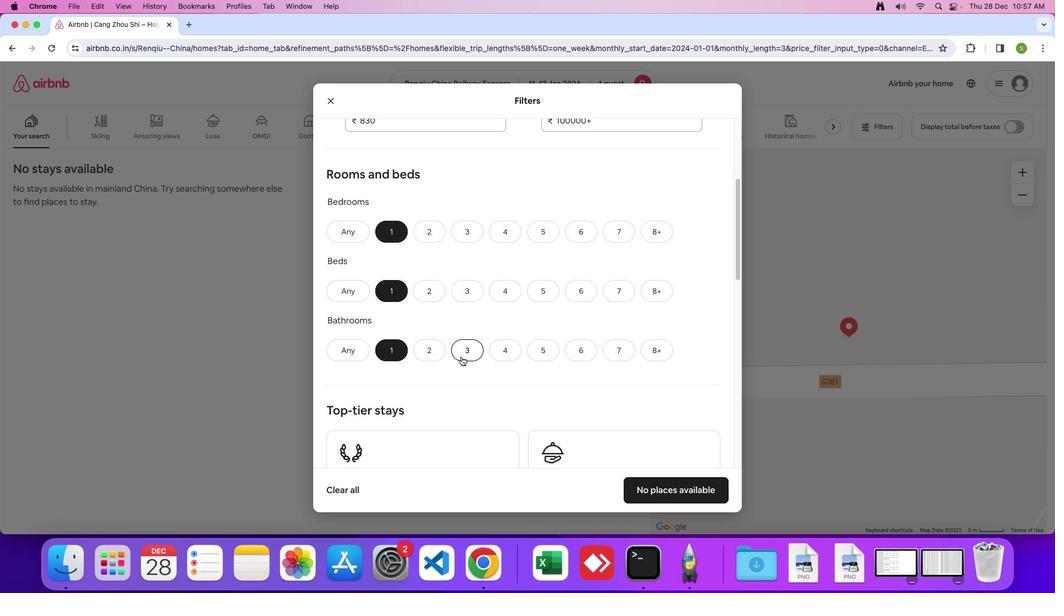
Action: Mouse scrolled (462, 357) with delta (1, 0)
Screenshot: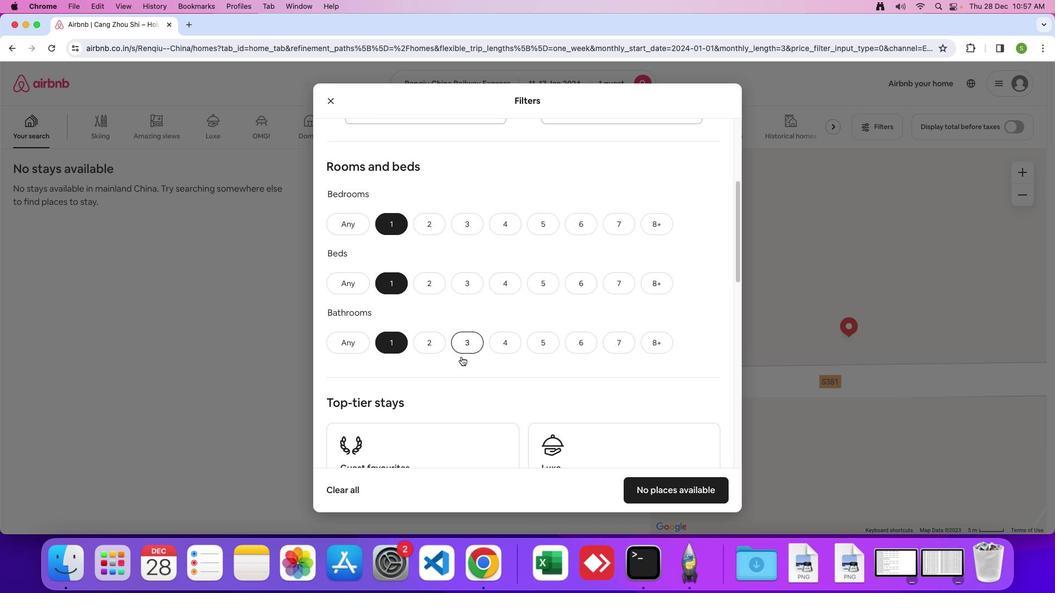 
Action: Mouse scrolled (462, 357) with delta (1, 0)
Screenshot: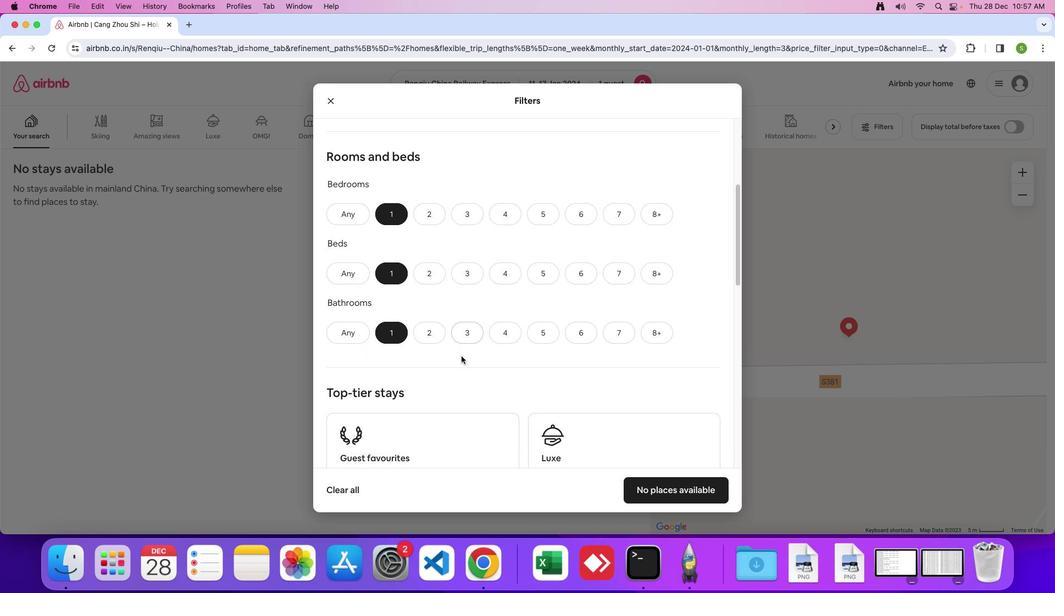 
Action: Mouse moved to (462, 357)
Screenshot: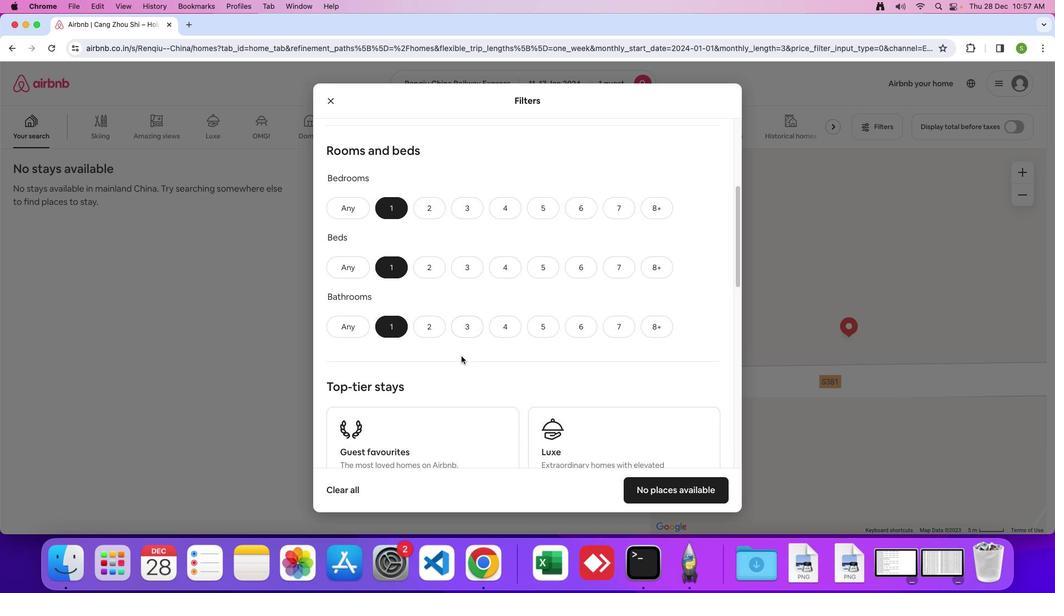 
Action: Mouse scrolled (462, 357) with delta (1, 0)
Screenshot: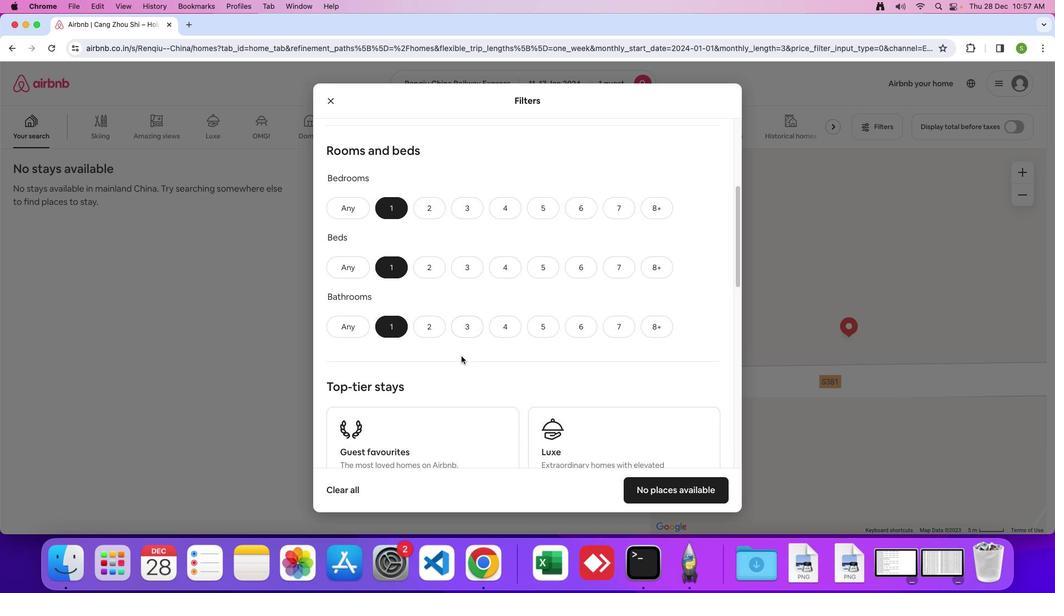 
Action: Mouse moved to (463, 356)
Screenshot: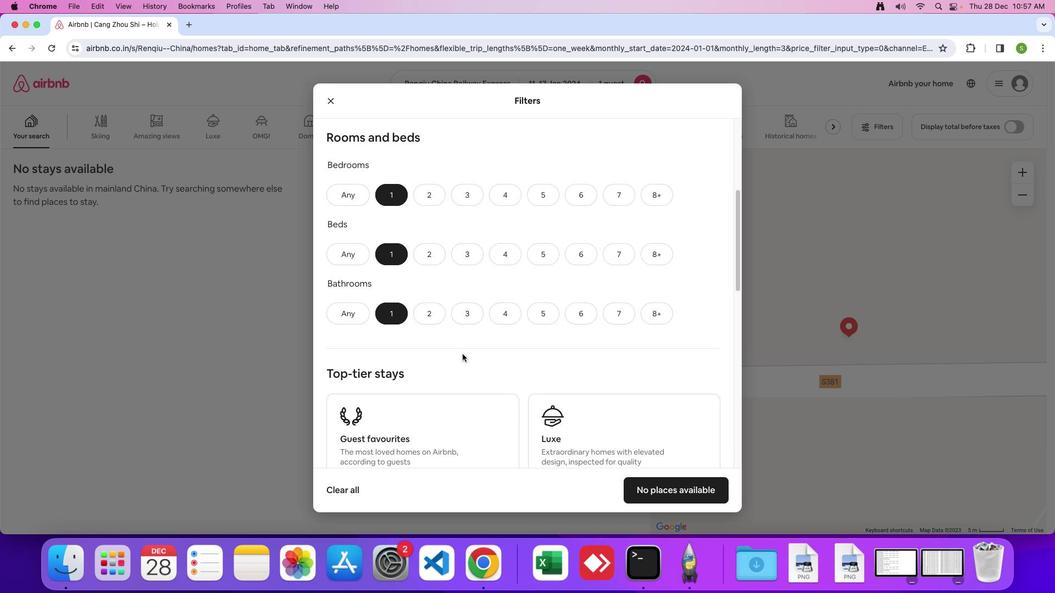 
Action: Mouse scrolled (463, 356) with delta (1, 0)
Screenshot: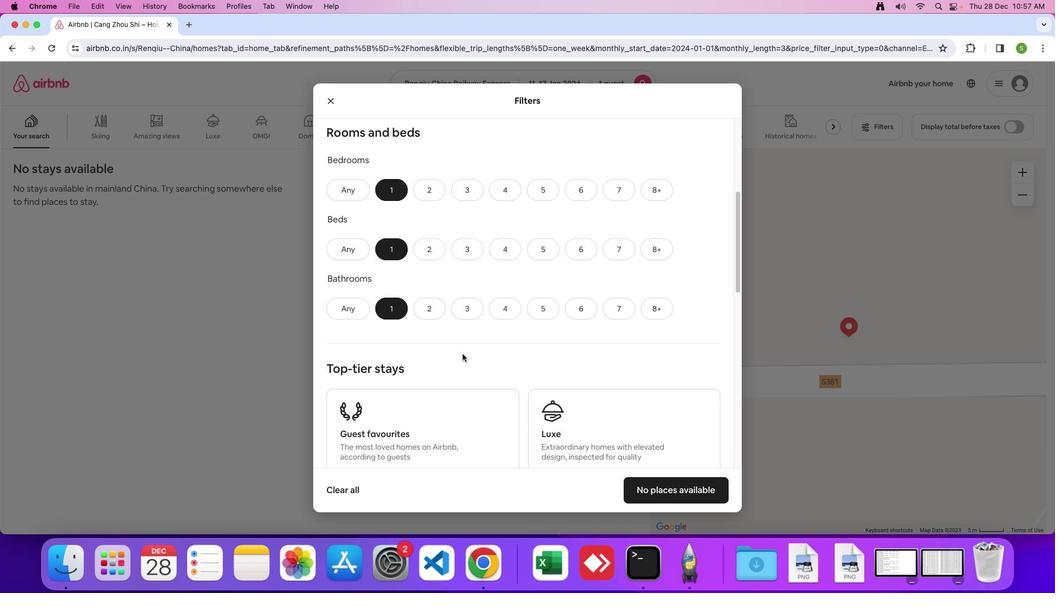 
Action: Mouse moved to (463, 356)
Screenshot: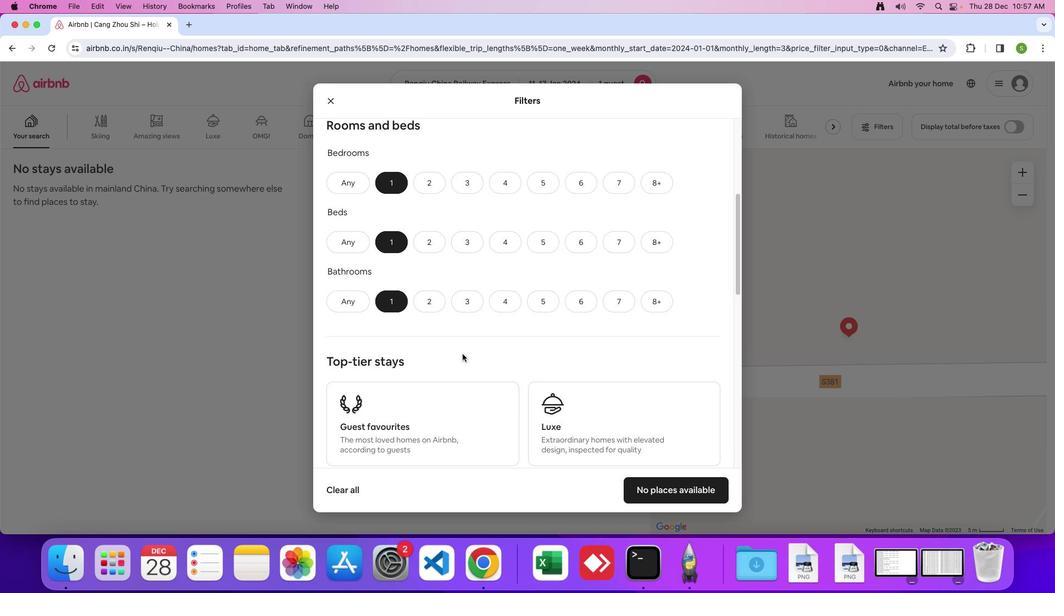 
Action: Mouse scrolled (463, 356) with delta (1, 0)
Screenshot: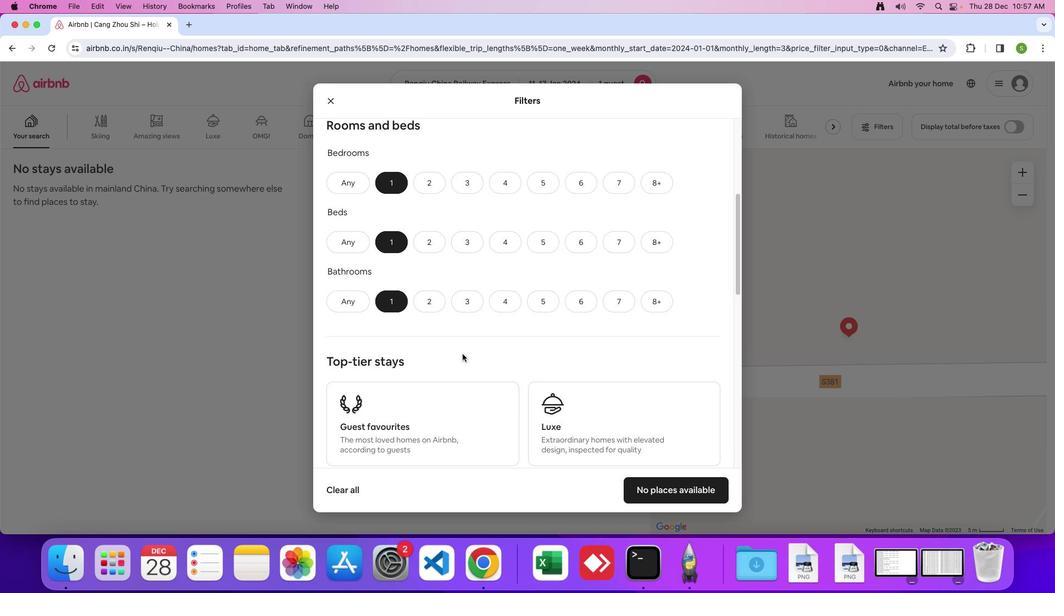 
Action: Mouse moved to (463, 355)
Screenshot: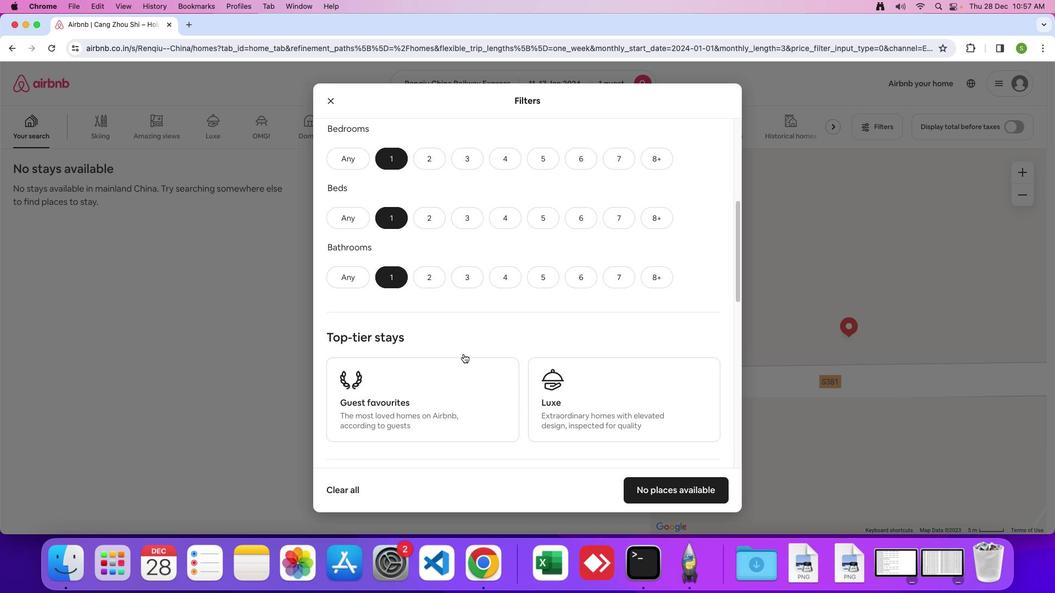 
Action: Mouse scrolled (463, 355) with delta (1, 0)
Screenshot: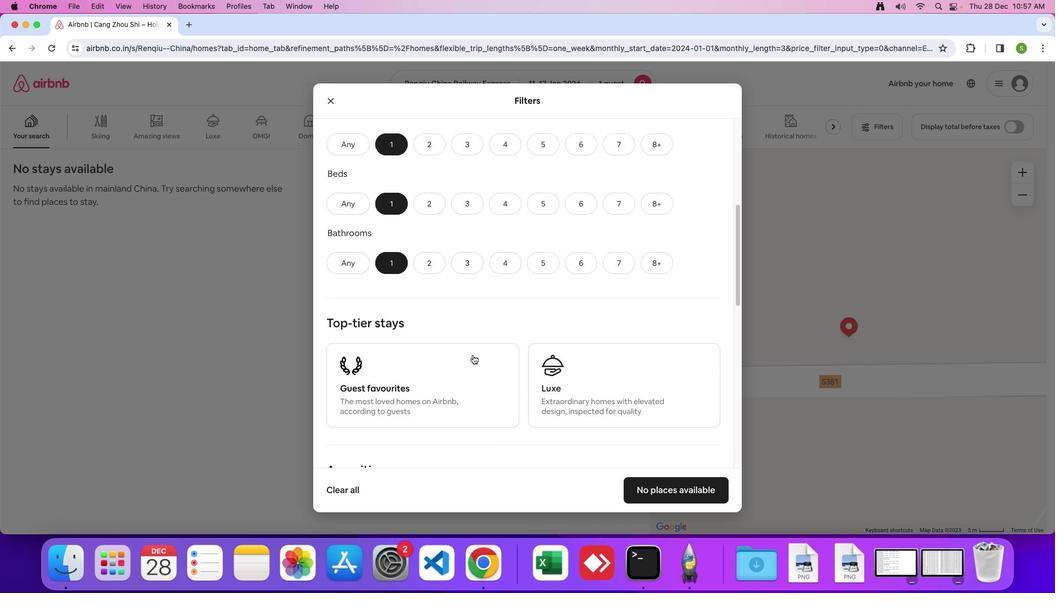 
Action: Mouse moved to (515, 364)
Screenshot: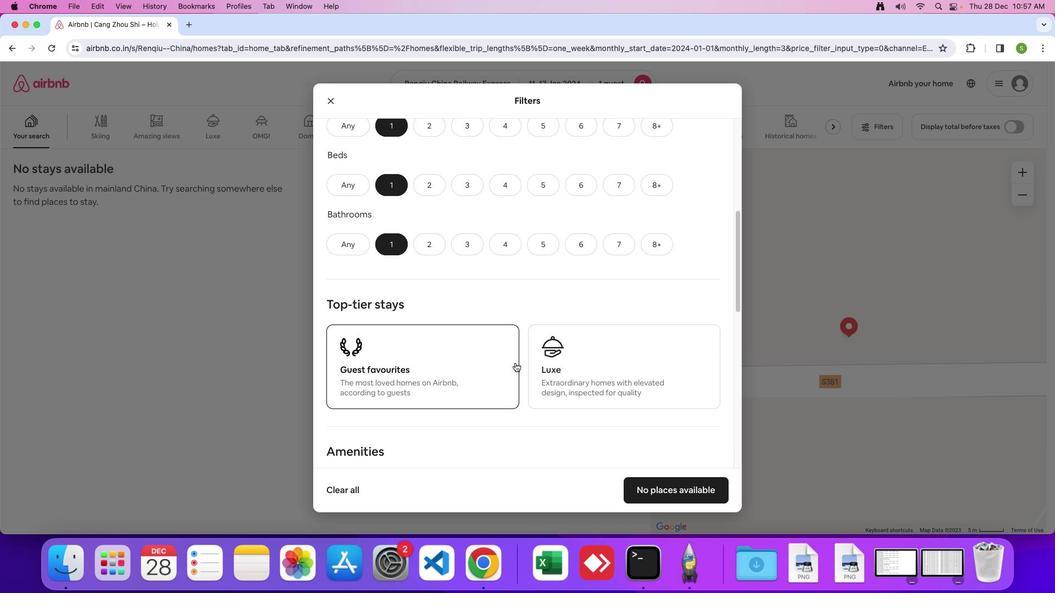 
Action: Mouse scrolled (515, 364) with delta (1, 0)
Screenshot: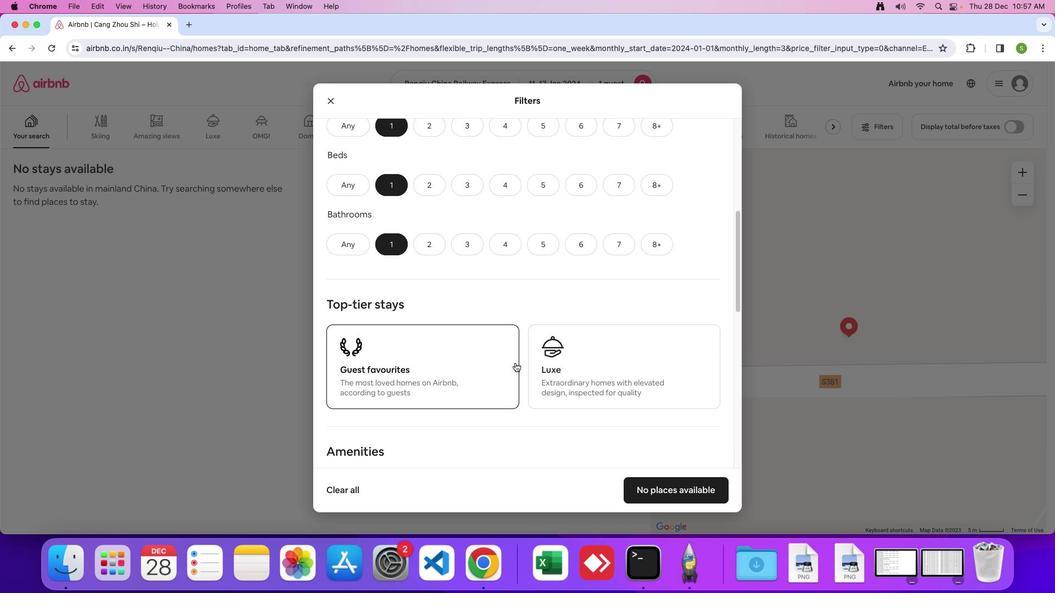 
Action: Mouse scrolled (515, 364) with delta (1, 0)
Screenshot: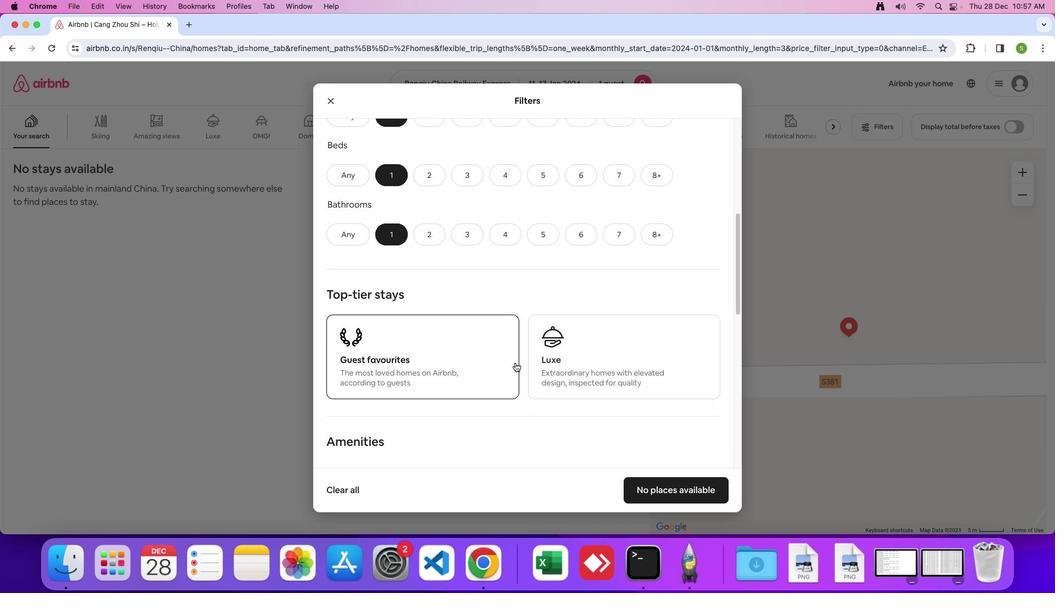 
Action: Mouse moved to (518, 368)
Screenshot: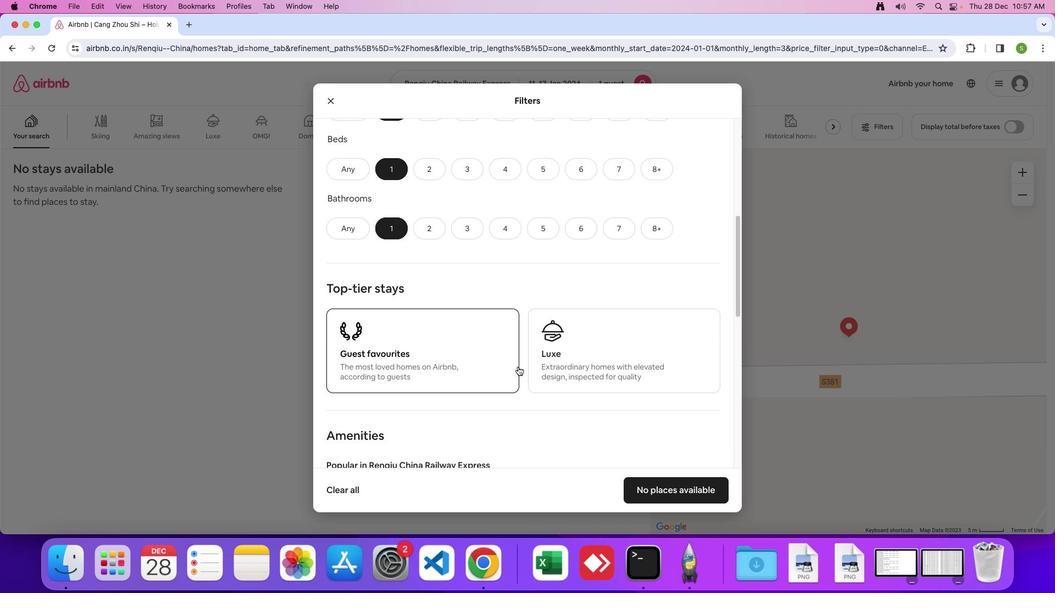 
Action: Mouse scrolled (518, 368) with delta (1, 0)
Screenshot: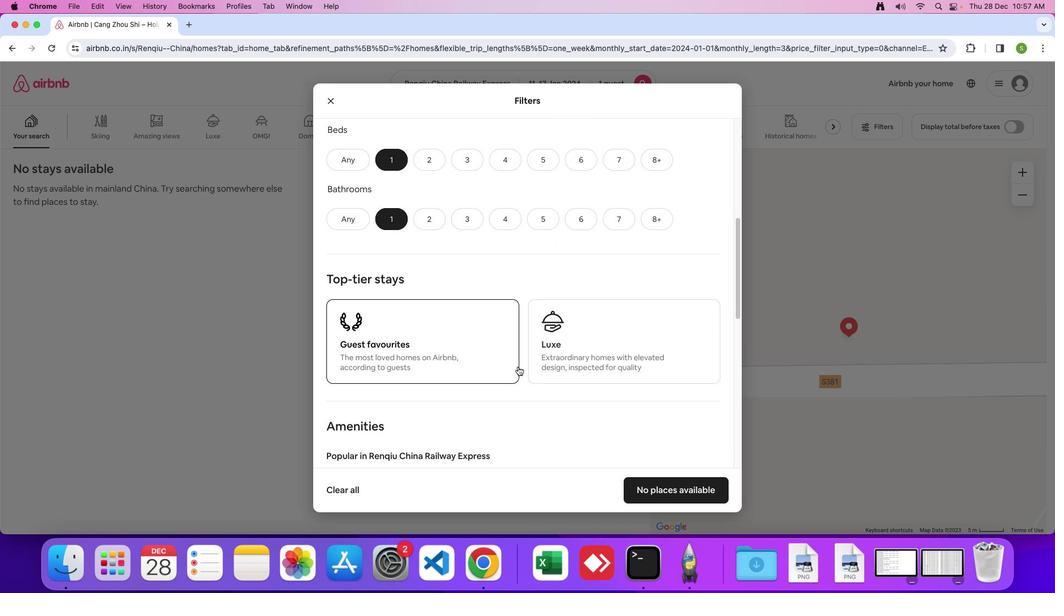 
Action: Mouse scrolled (518, 368) with delta (1, 0)
Screenshot: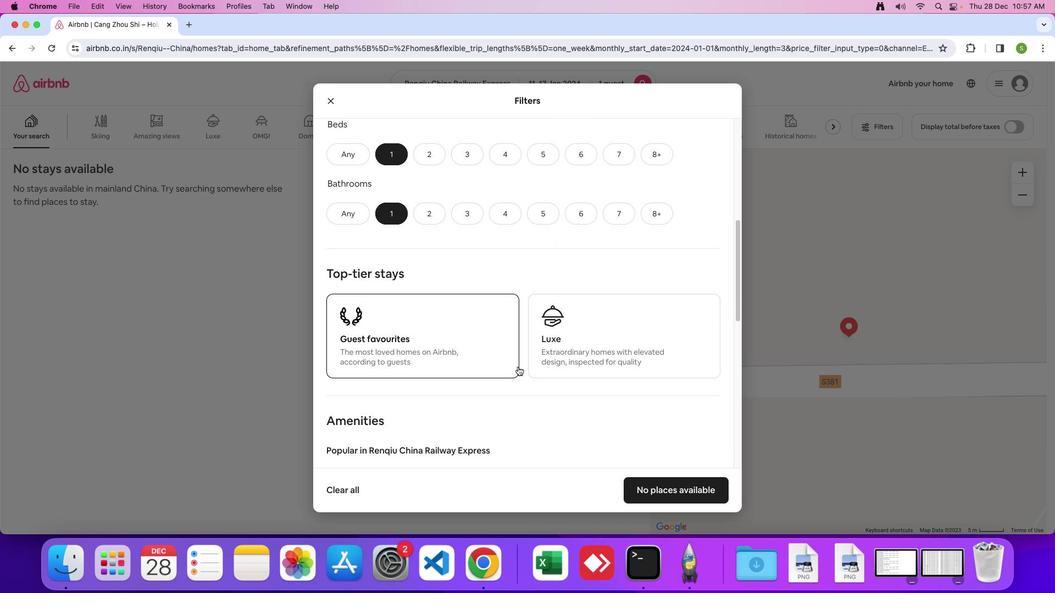 
Action: Mouse scrolled (518, 368) with delta (1, 0)
Screenshot: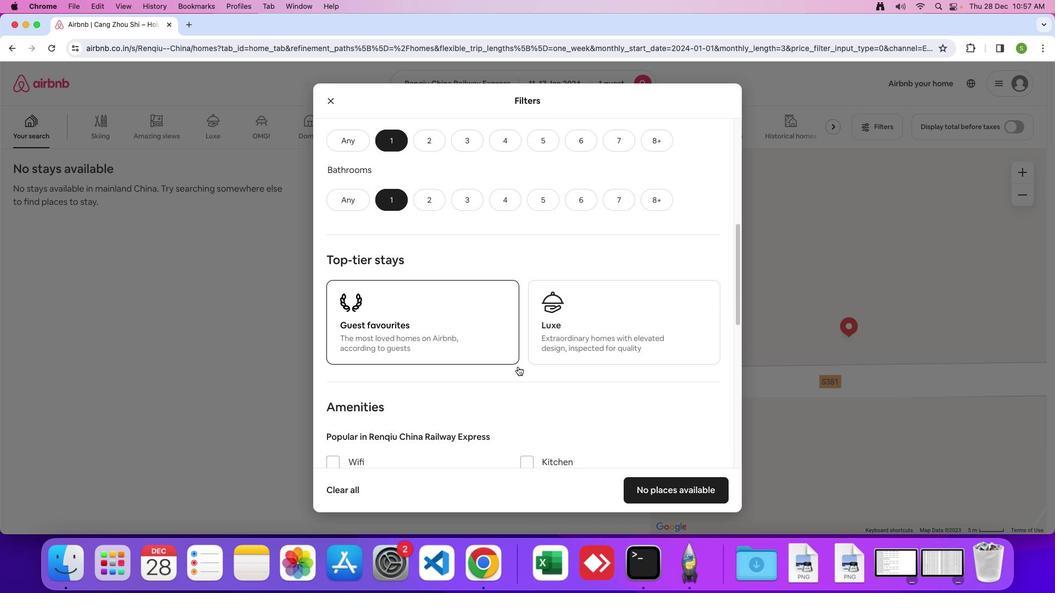 
Action: Mouse scrolled (518, 368) with delta (1, 0)
Screenshot: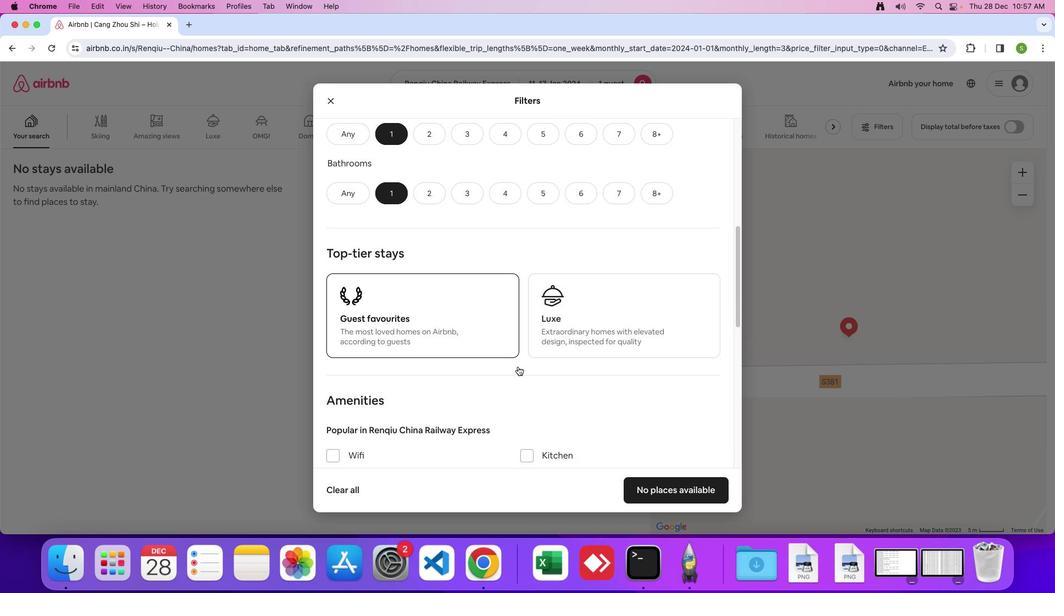 
Action: Mouse scrolled (518, 368) with delta (1, 0)
Screenshot: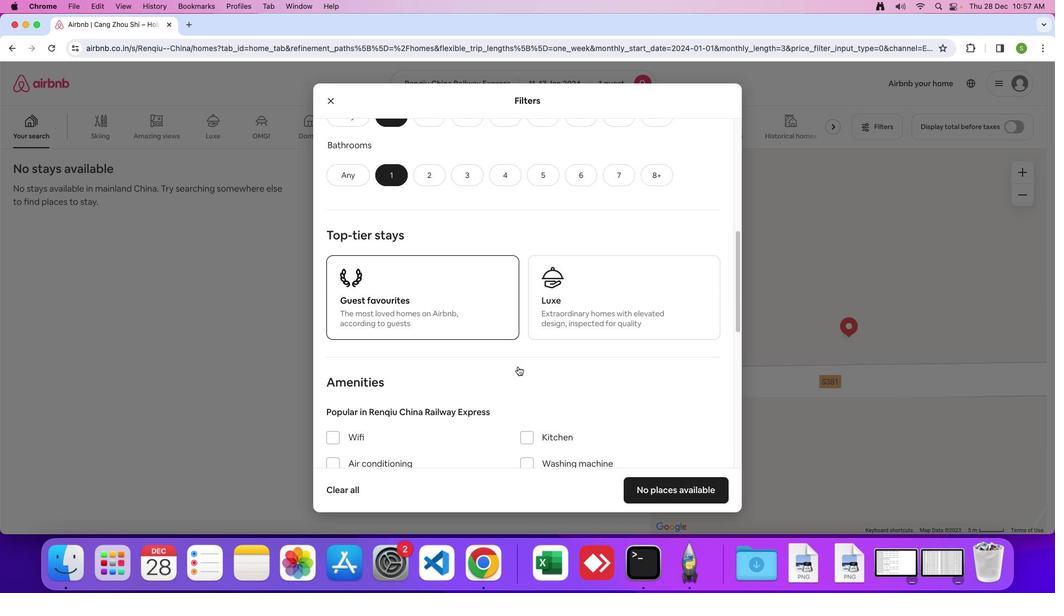 
Action: Mouse scrolled (518, 368) with delta (1, 0)
Screenshot: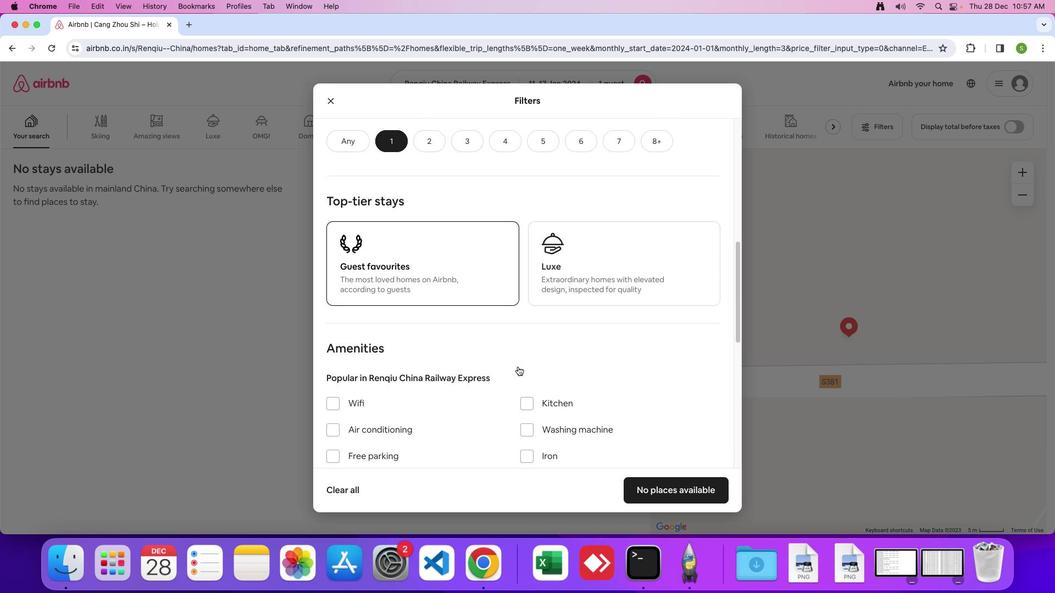 
Action: Mouse scrolled (518, 368) with delta (1, 0)
Screenshot: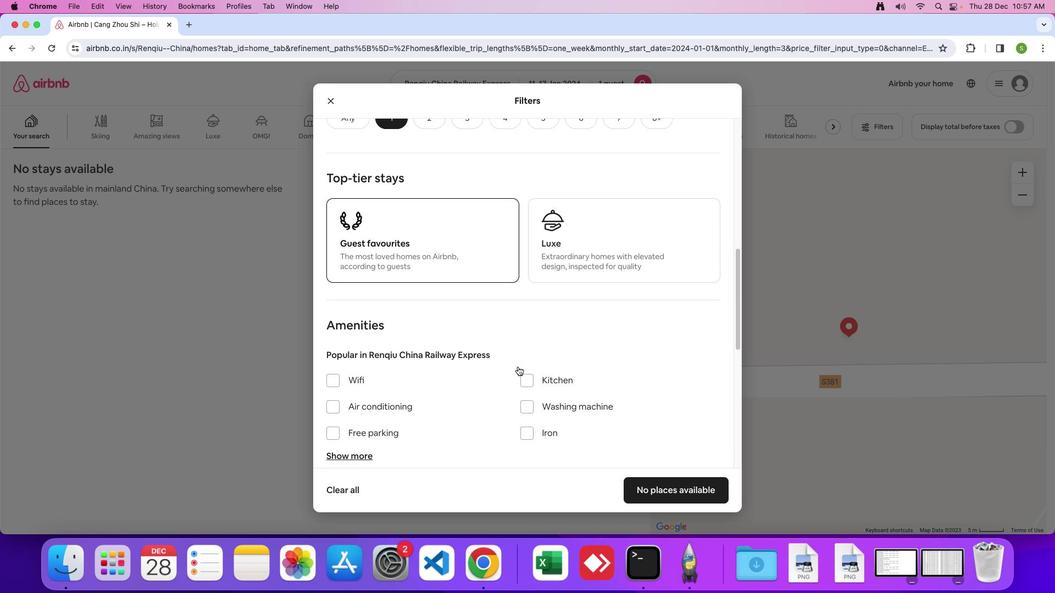 
Action: Mouse moved to (506, 367)
Screenshot: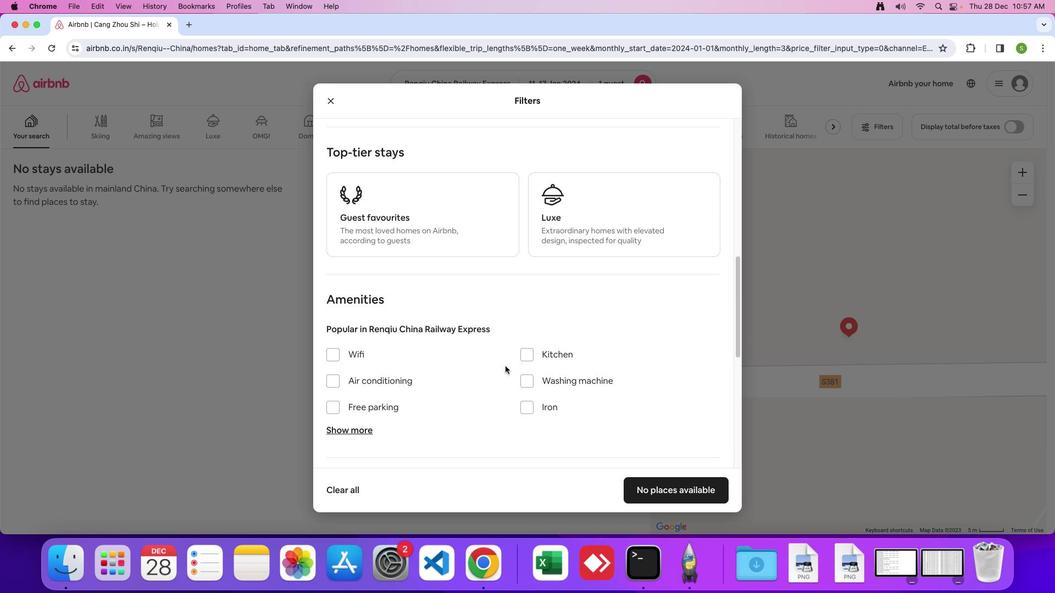 
Action: Mouse scrolled (506, 367) with delta (1, 0)
Screenshot: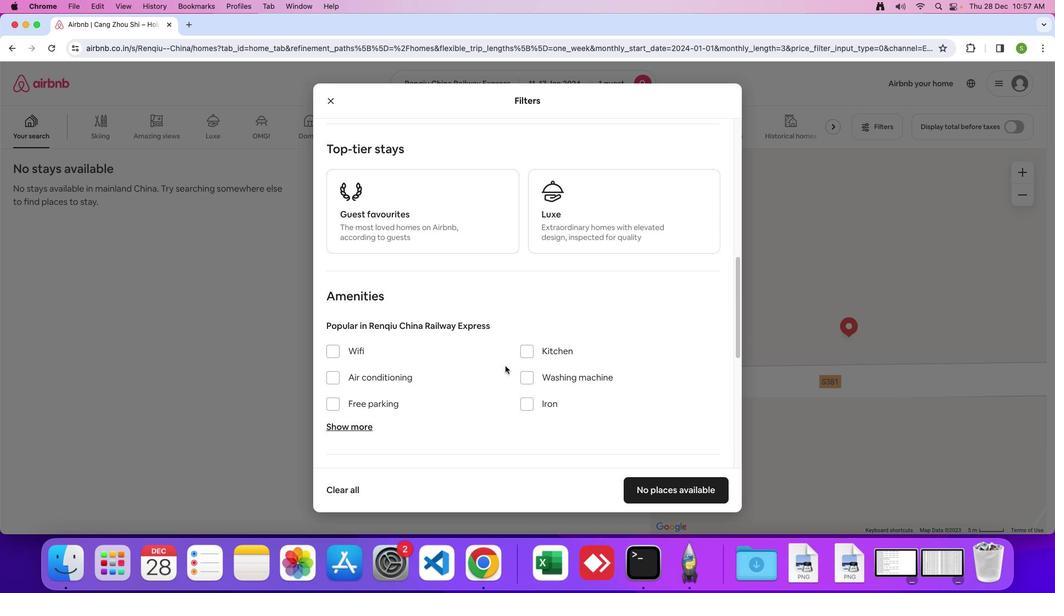 
Action: Mouse scrolled (506, 367) with delta (1, 0)
Screenshot: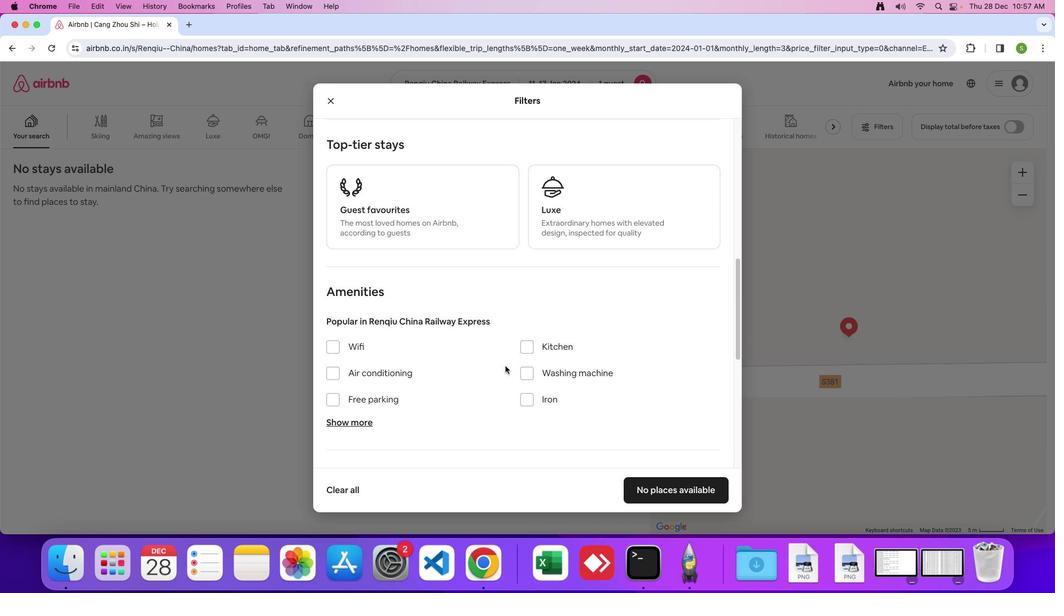 
Action: Mouse scrolled (506, 367) with delta (1, 0)
Screenshot: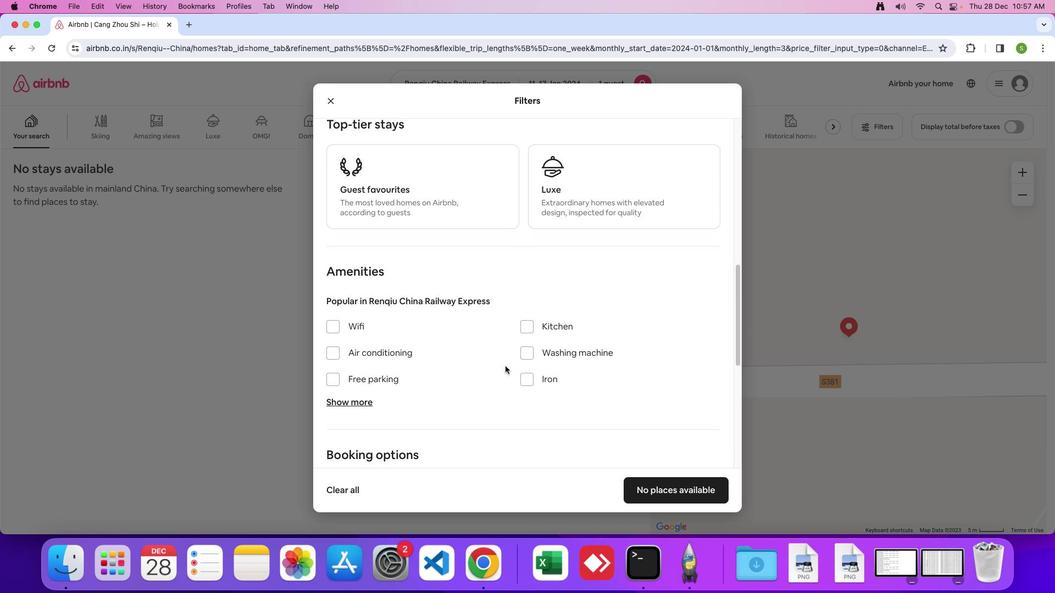 
Action: Mouse scrolled (506, 367) with delta (1, 0)
Screenshot: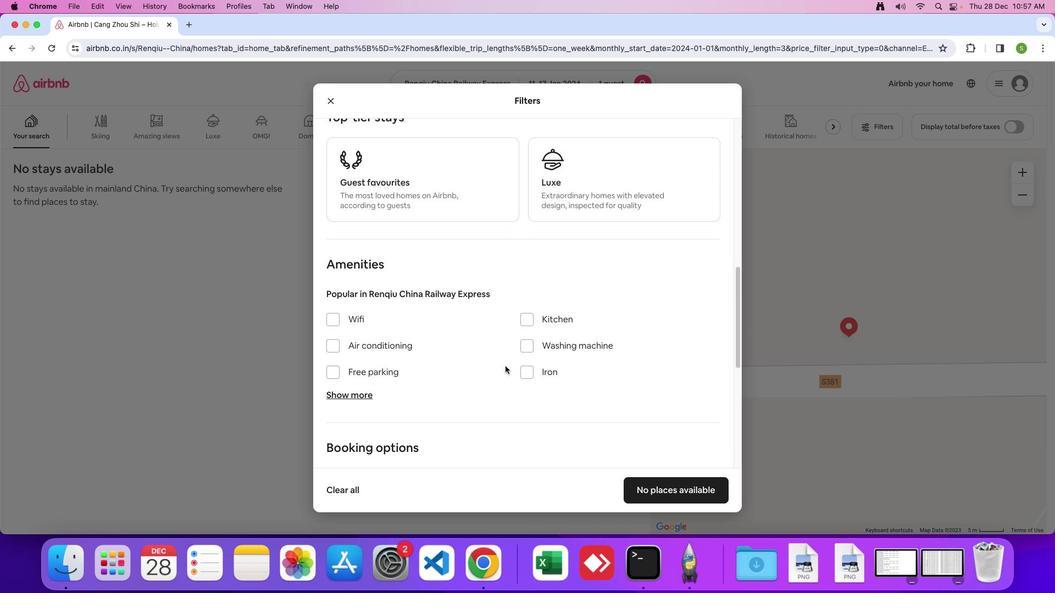 
Action: Mouse scrolled (506, 367) with delta (1, 0)
Screenshot: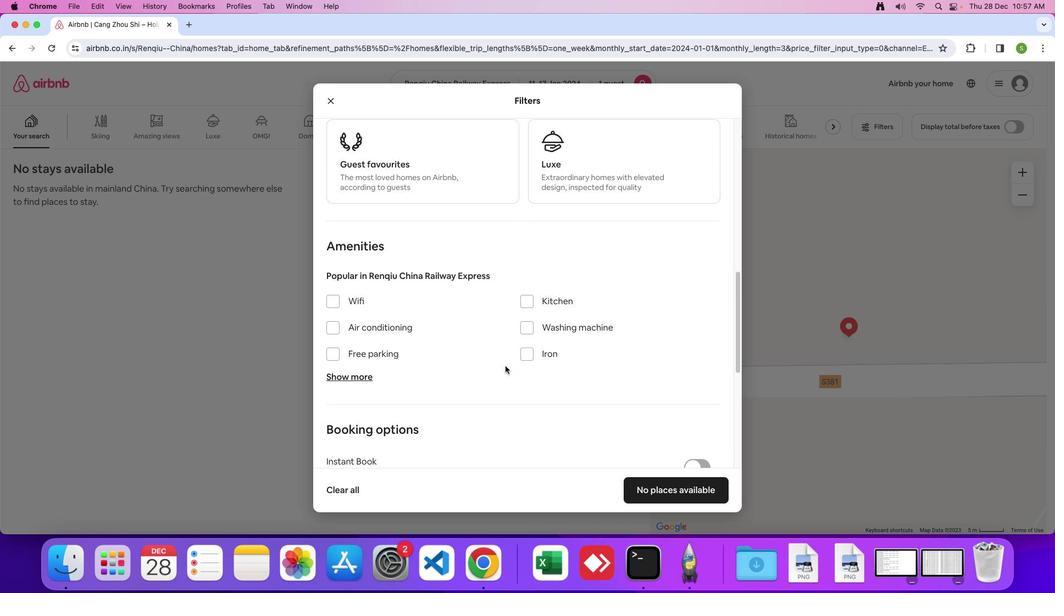 
Action: Mouse scrolled (506, 367) with delta (1, 0)
Screenshot: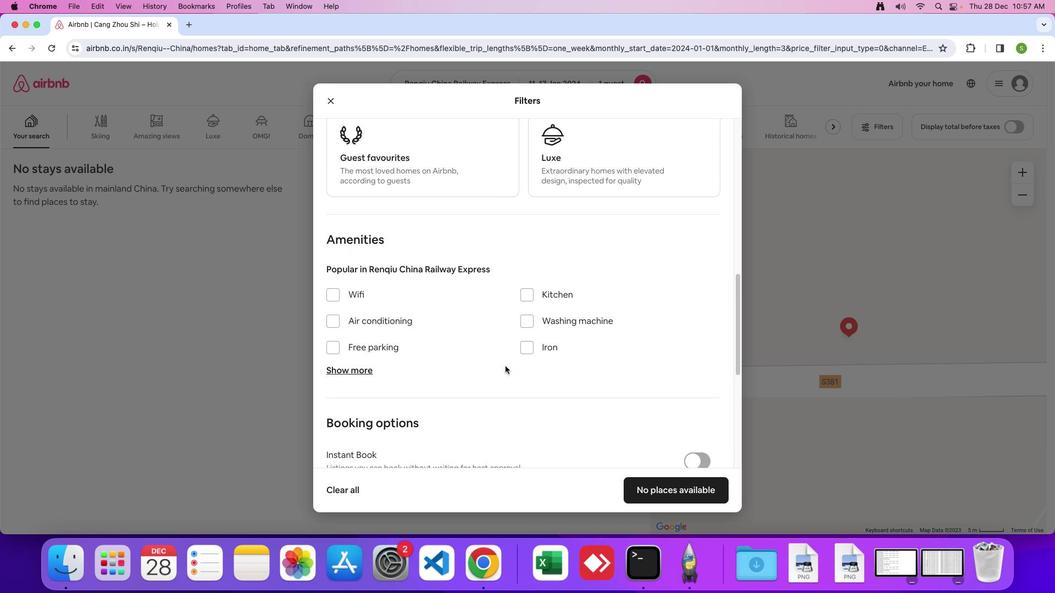 
Action: Mouse scrolled (506, 367) with delta (1, 0)
Screenshot: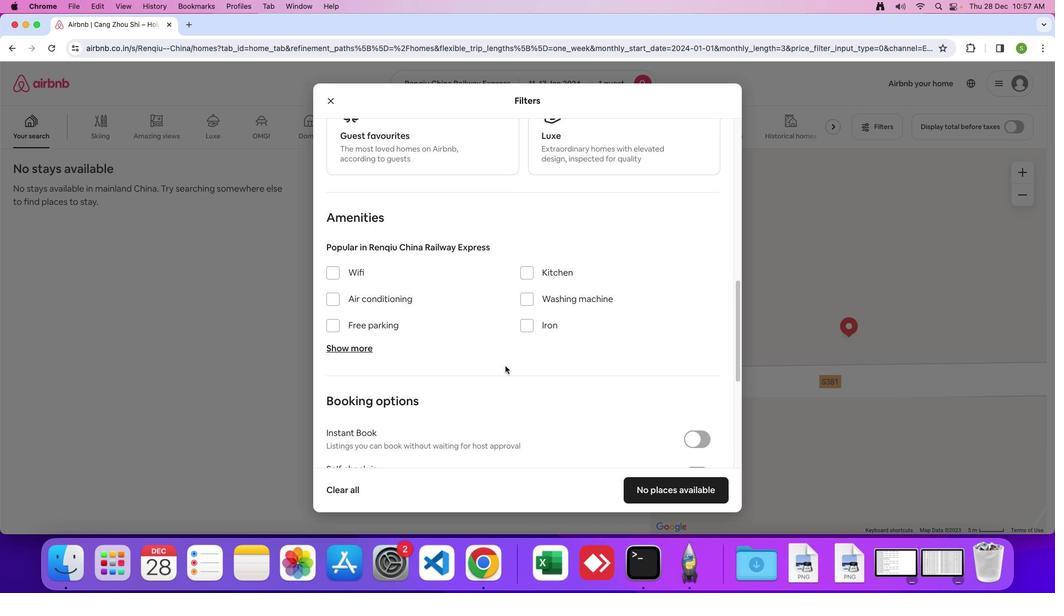 
Action: Mouse scrolled (506, 367) with delta (1, 0)
Screenshot: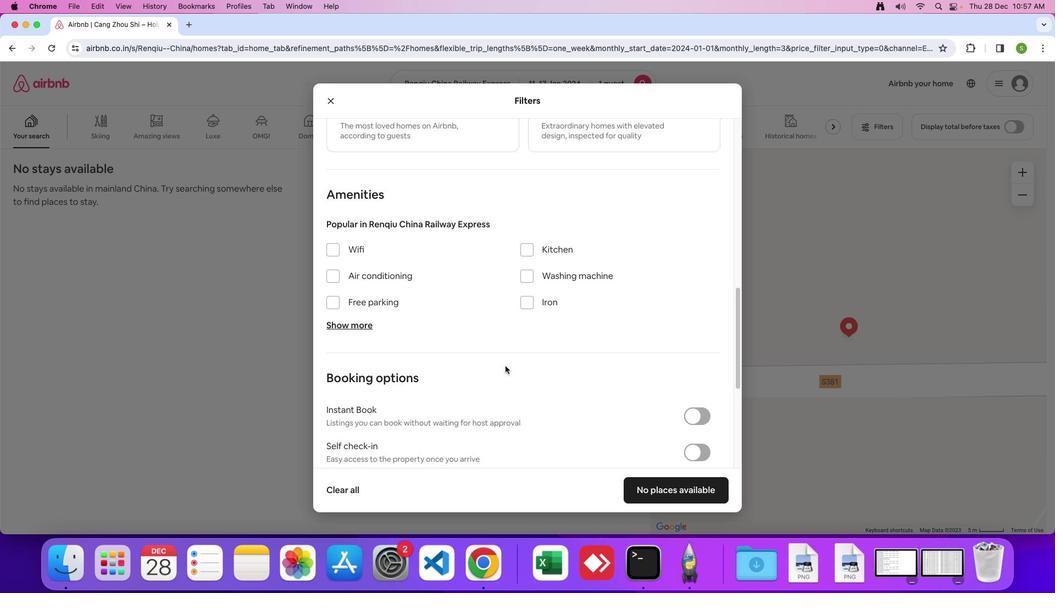 
Action: Mouse scrolled (506, 367) with delta (1, 0)
Screenshot: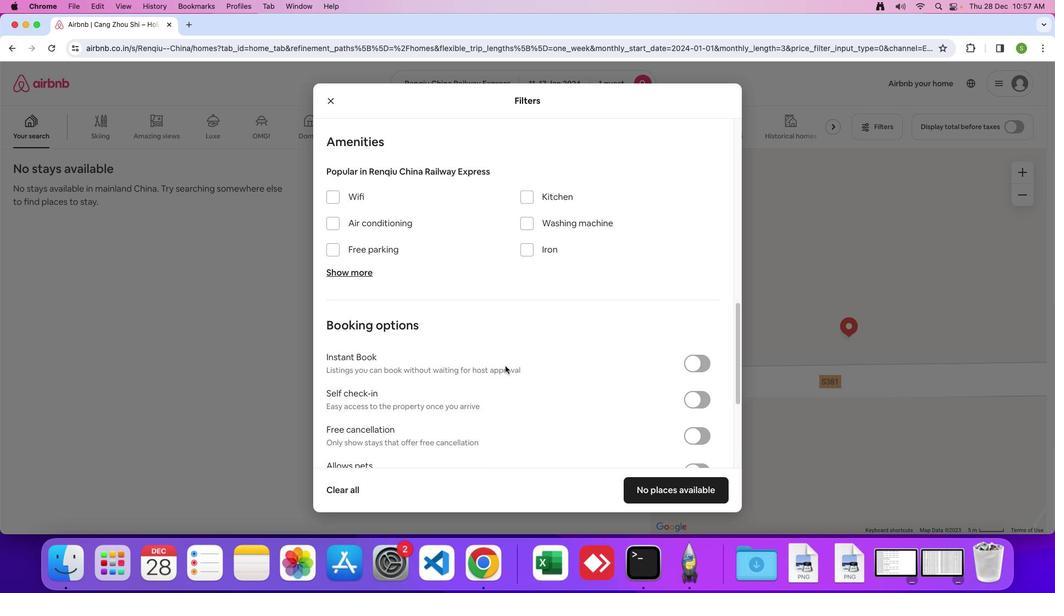 
Action: Mouse moved to (514, 368)
Screenshot: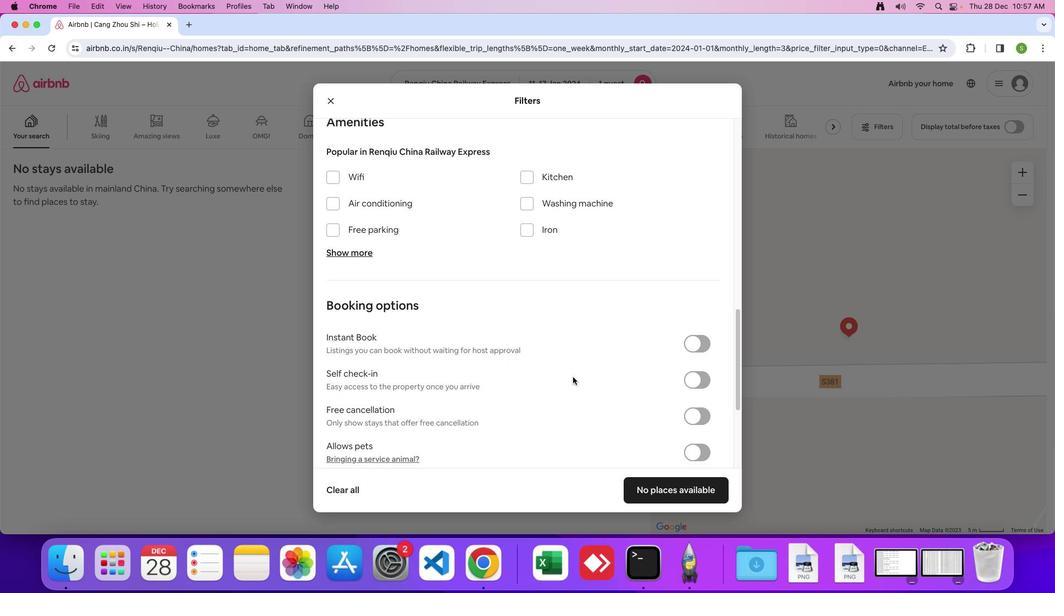 
Action: Mouse scrolled (514, 368) with delta (1, 0)
Screenshot: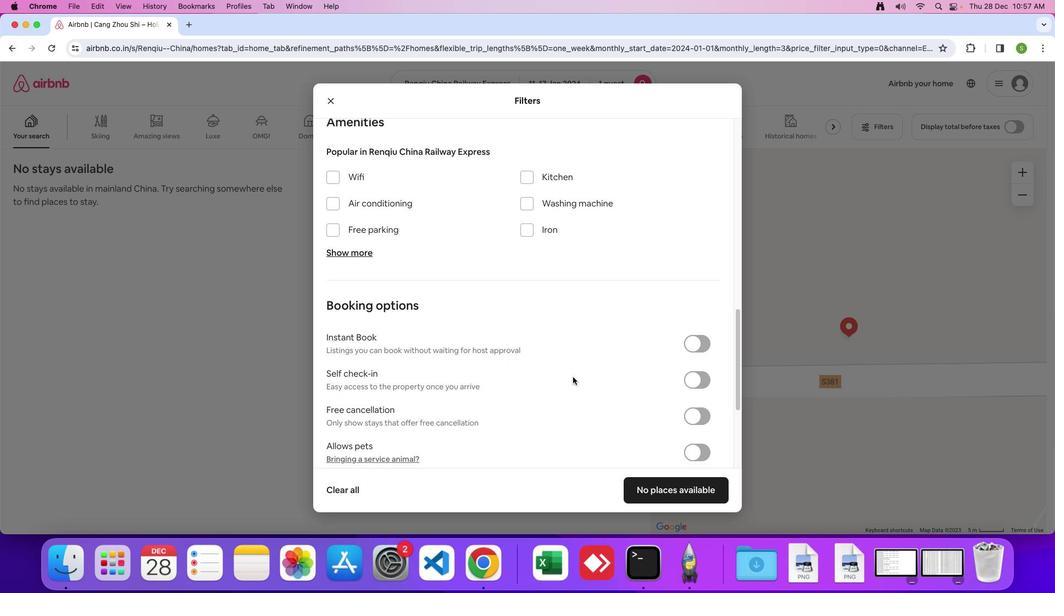 
Action: Mouse moved to (544, 374)
Screenshot: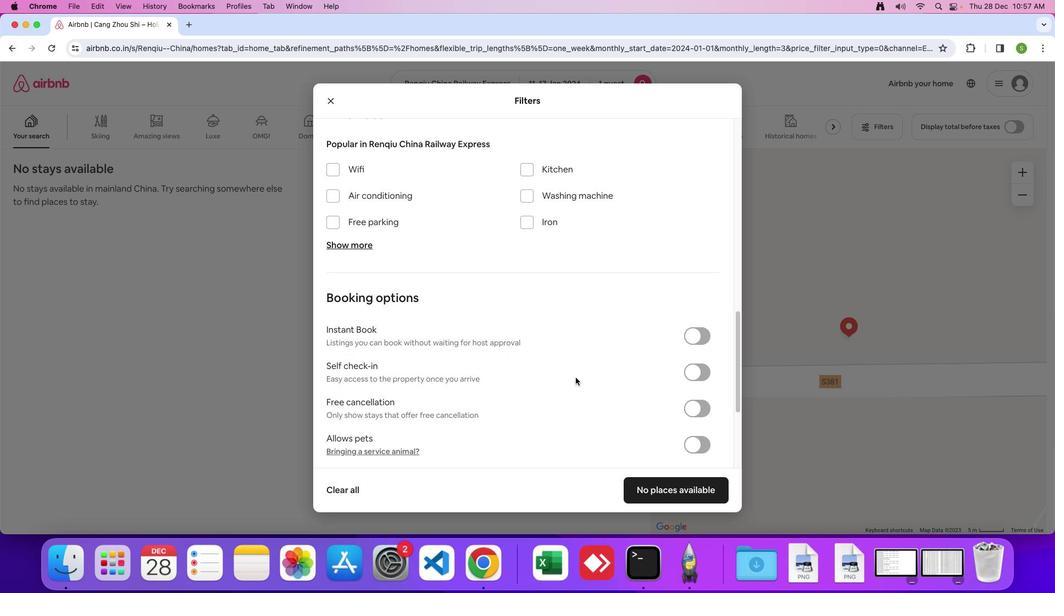 
Action: Mouse scrolled (544, 374) with delta (1, 0)
Screenshot: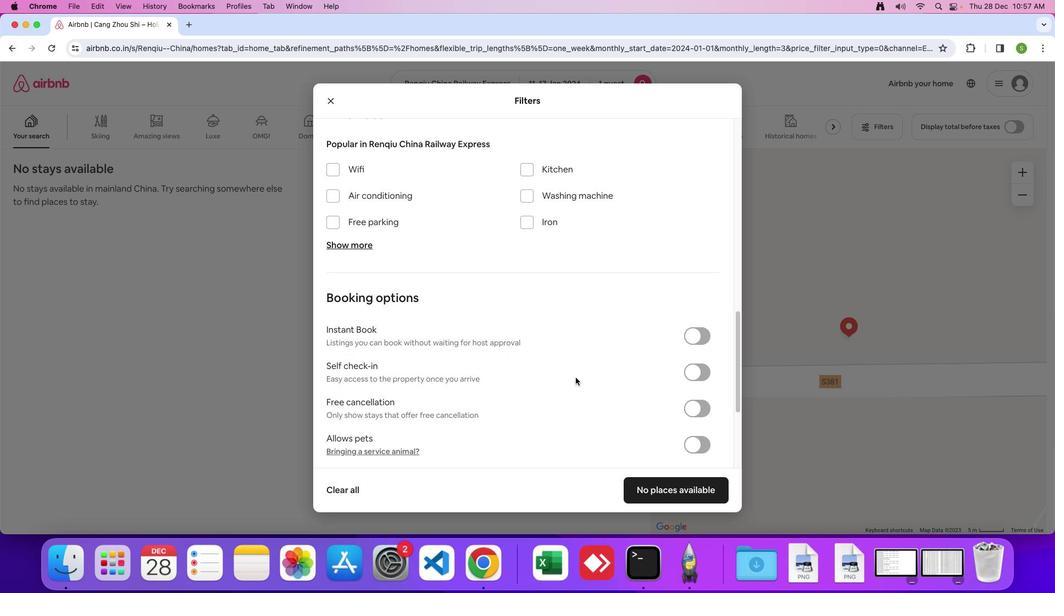
Action: Mouse moved to (576, 379)
Screenshot: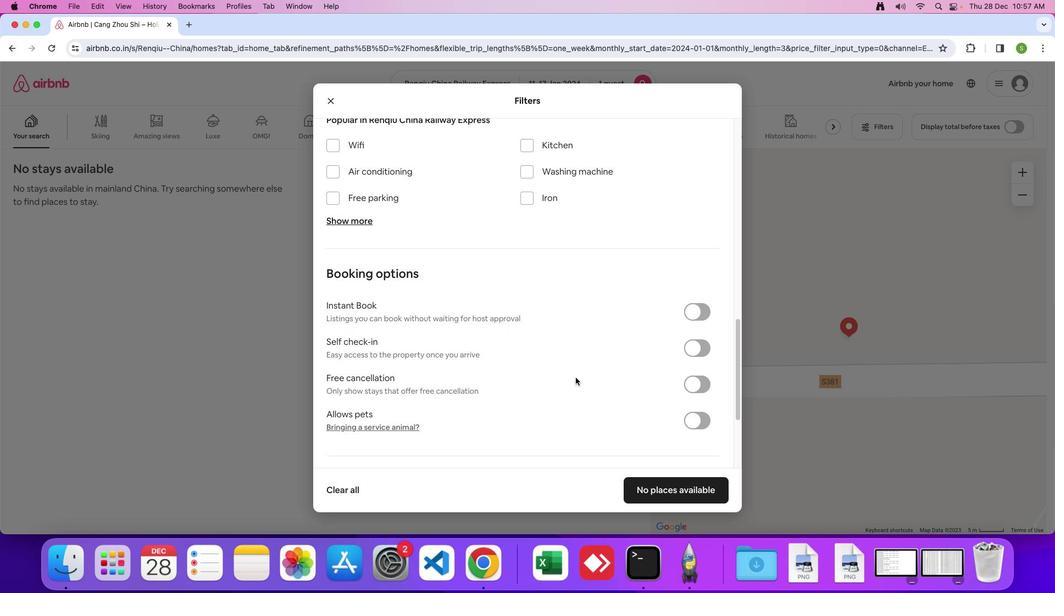 
Action: Mouse scrolled (576, 379) with delta (1, 0)
Screenshot: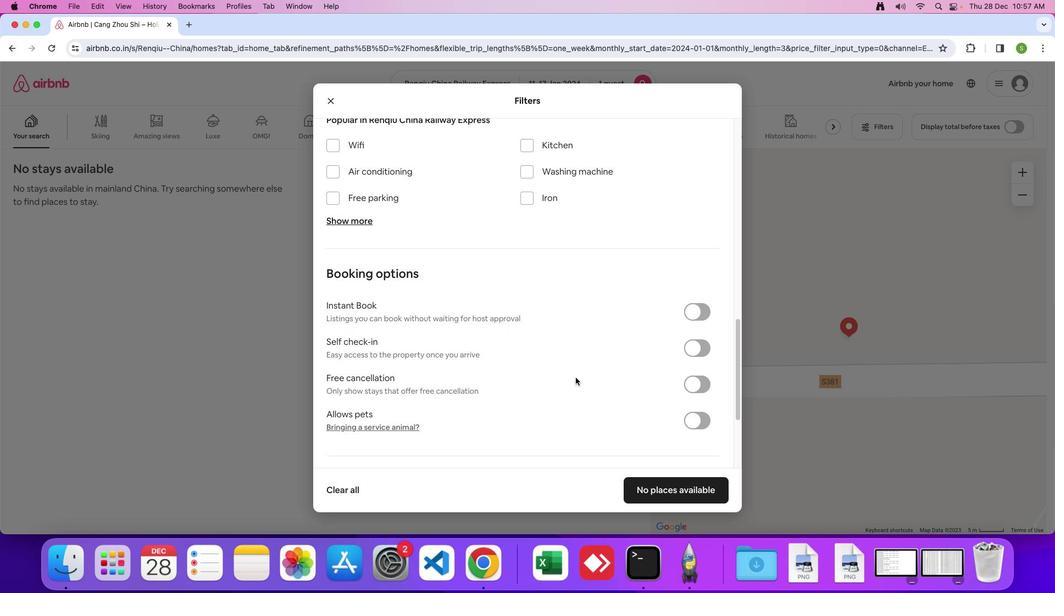 
Action: Mouse moved to (577, 379)
Screenshot: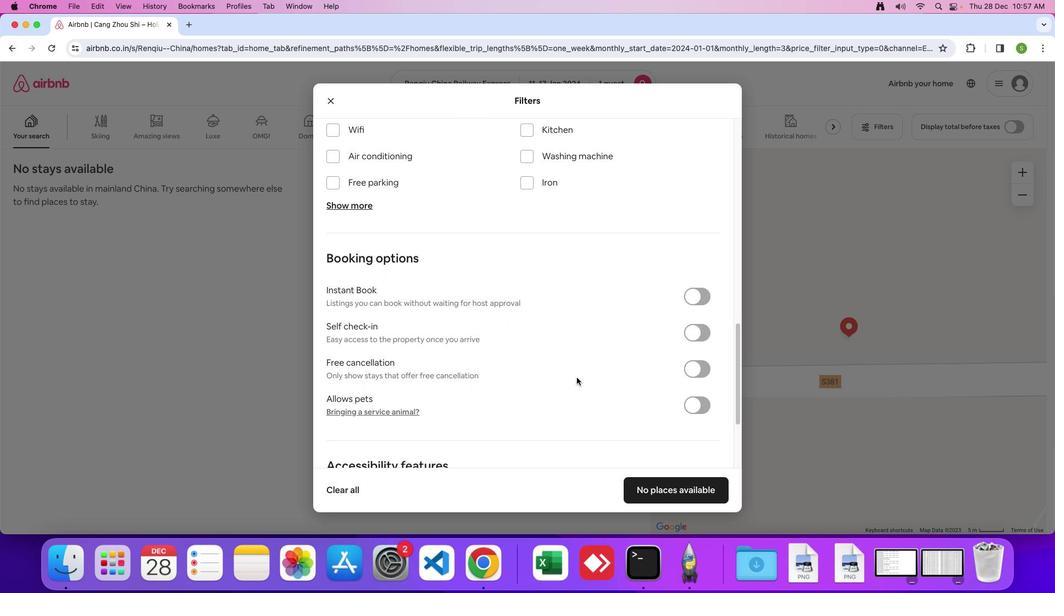 
Action: Mouse scrolled (577, 379) with delta (1, 0)
Screenshot: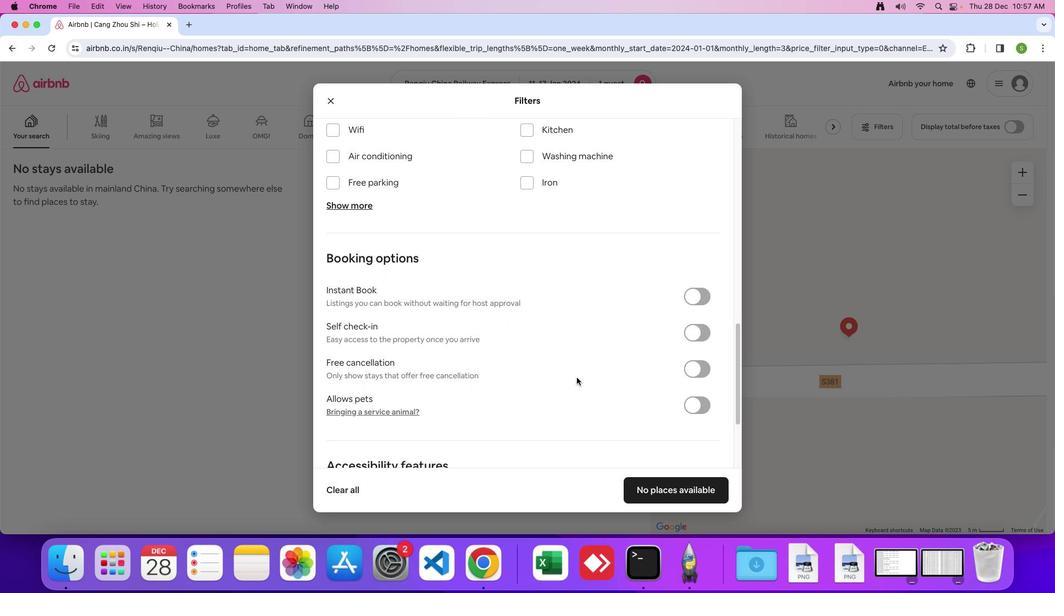 
Action: Mouse moved to (578, 379)
Screenshot: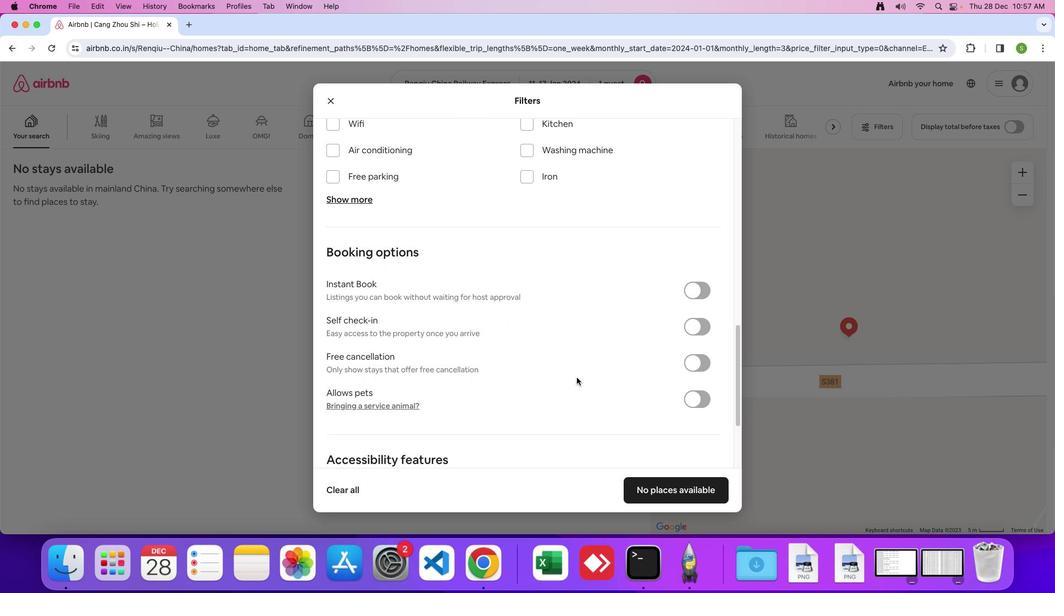 
Action: Mouse scrolled (578, 379) with delta (1, 0)
Screenshot: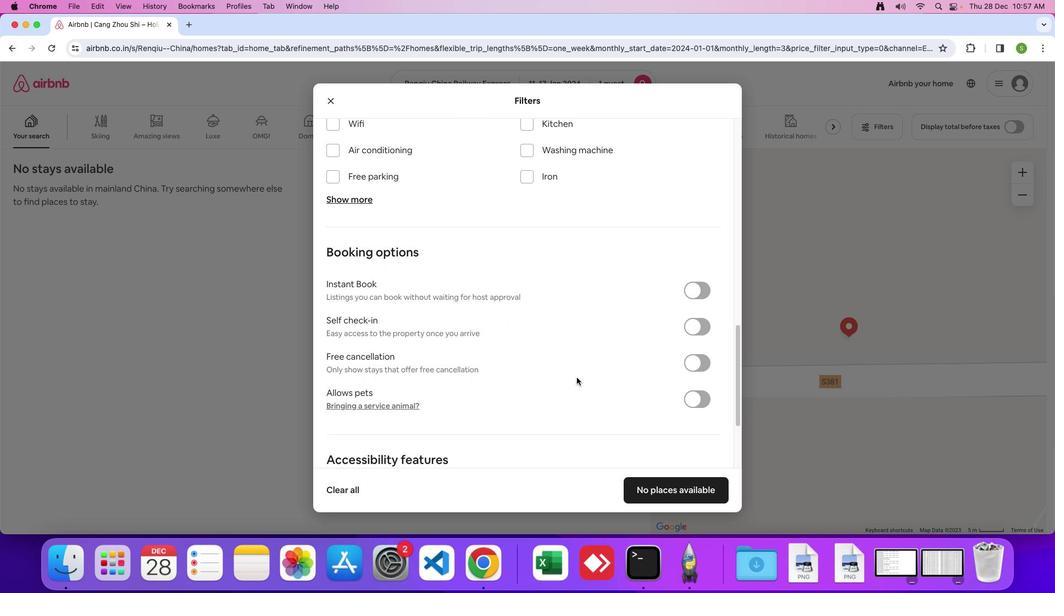 
Action: Mouse scrolled (578, 379) with delta (1, 0)
Screenshot: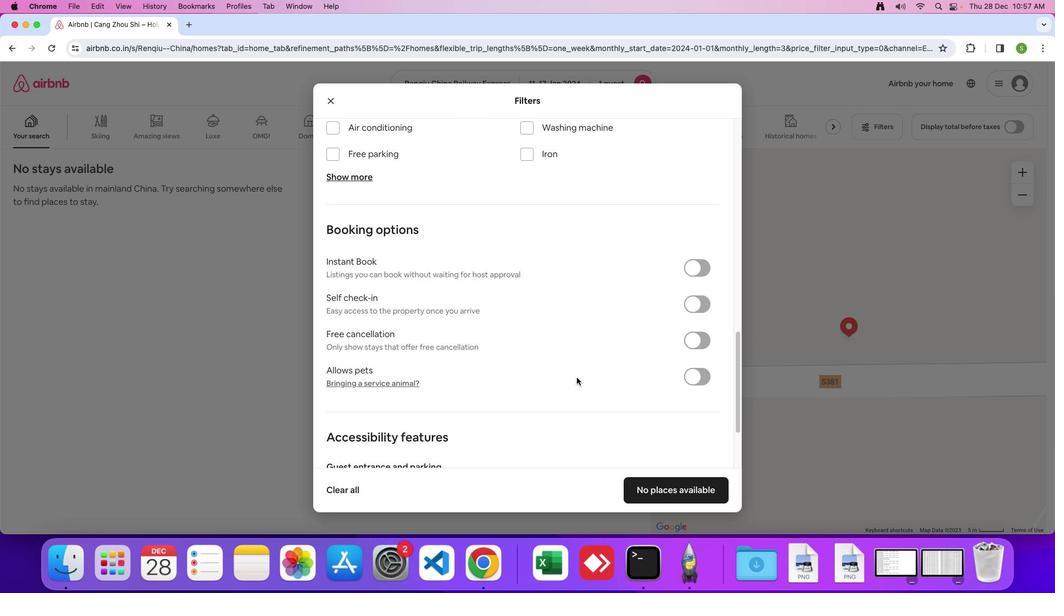 
Action: Mouse scrolled (578, 379) with delta (1, 0)
Screenshot: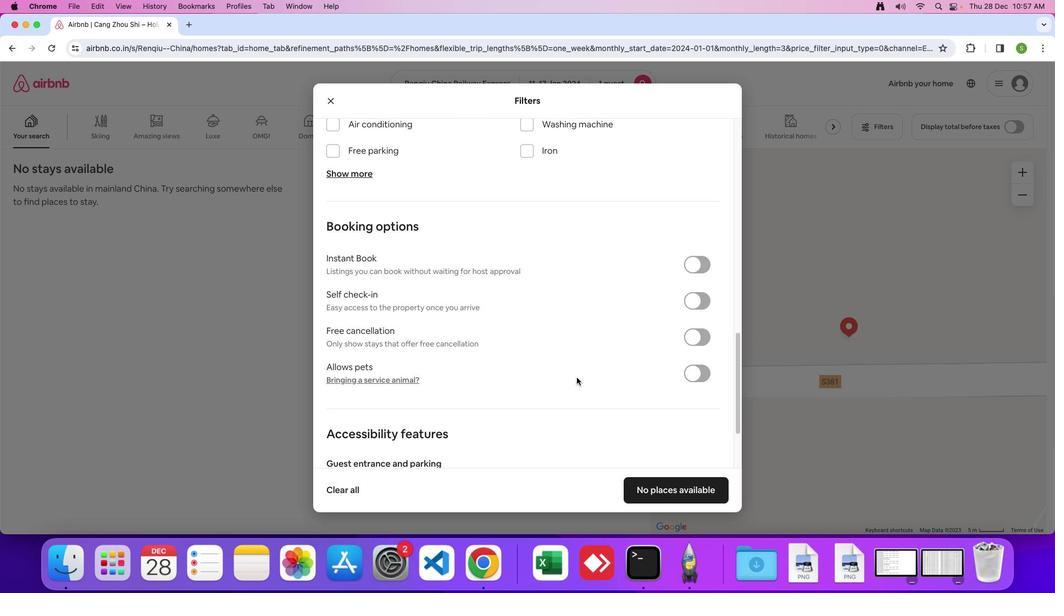 
Action: Mouse moved to (578, 379)
Screenshot: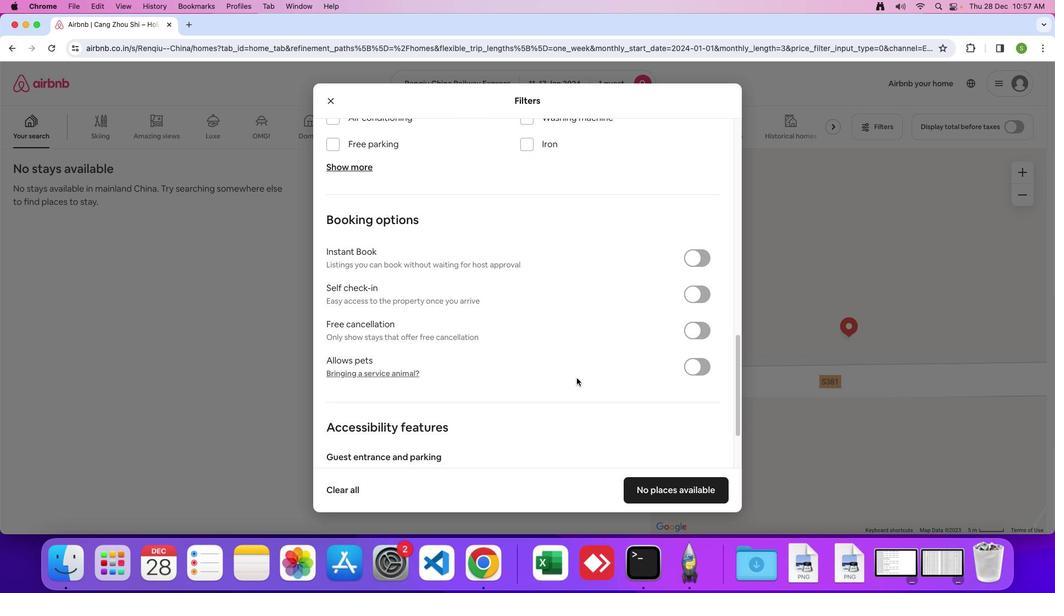 
Action: Mouse scrolled (578, 379) with delta (1, 0)
Screenshot: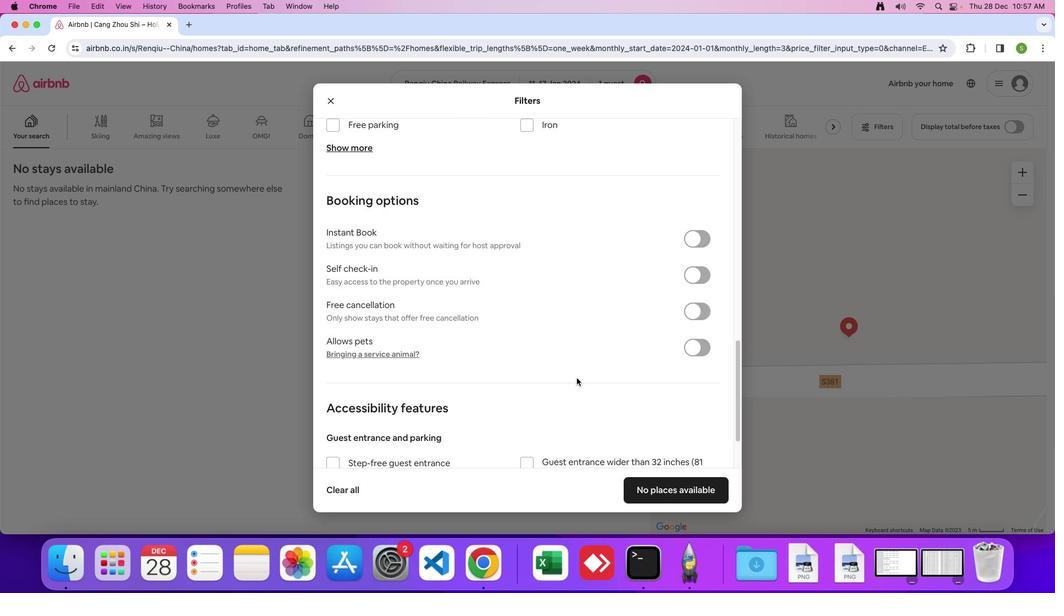 
Action: Mouse scrolled (578, 379) with delta (1, 0)
Screenshot: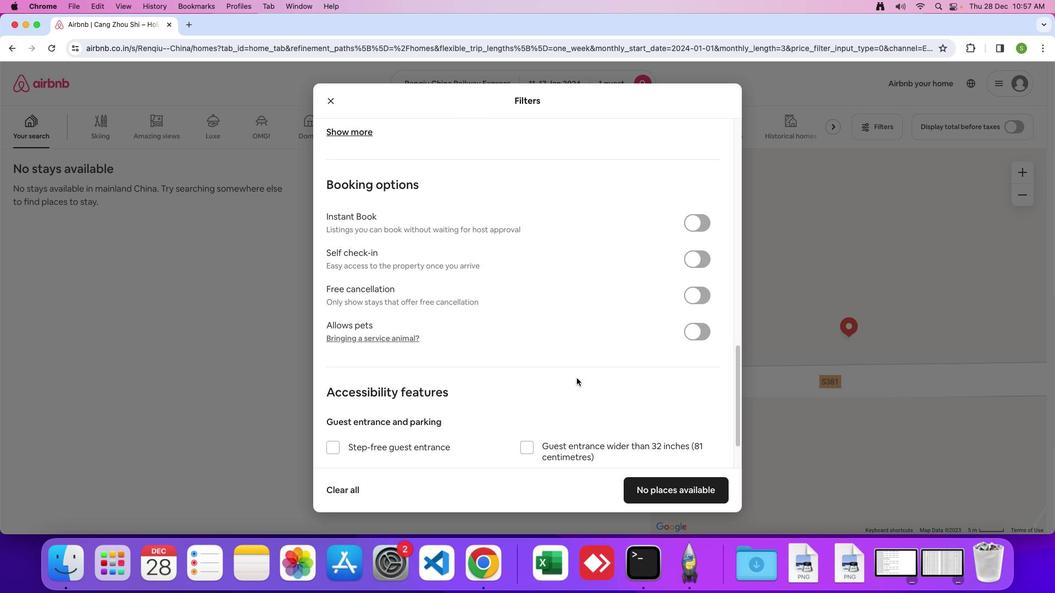 
Action: Mouse scrolled (578, 379) with delta (1, 0)
Screenshot: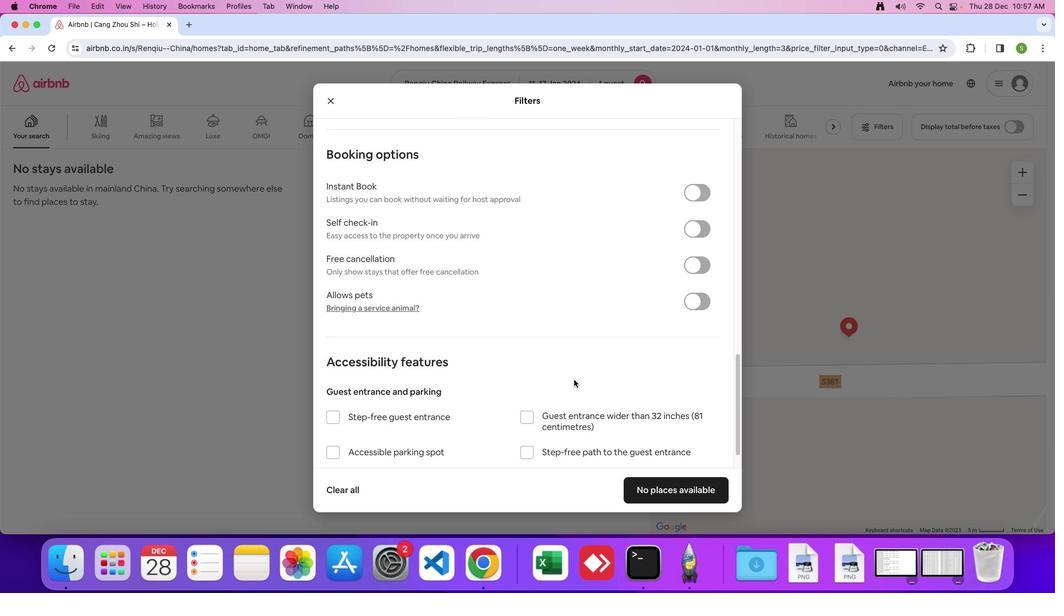 
Action: Mouse moved to (493, 380)
Screenshot: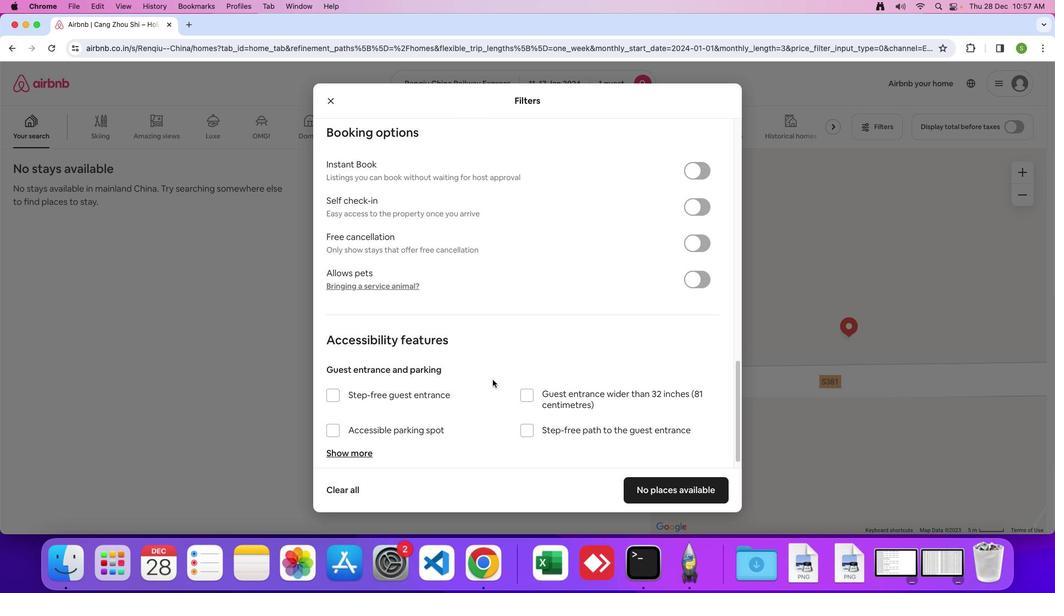 
Action: Mouse scrolled (493, 380) with delta (1, 0)
Screenshot: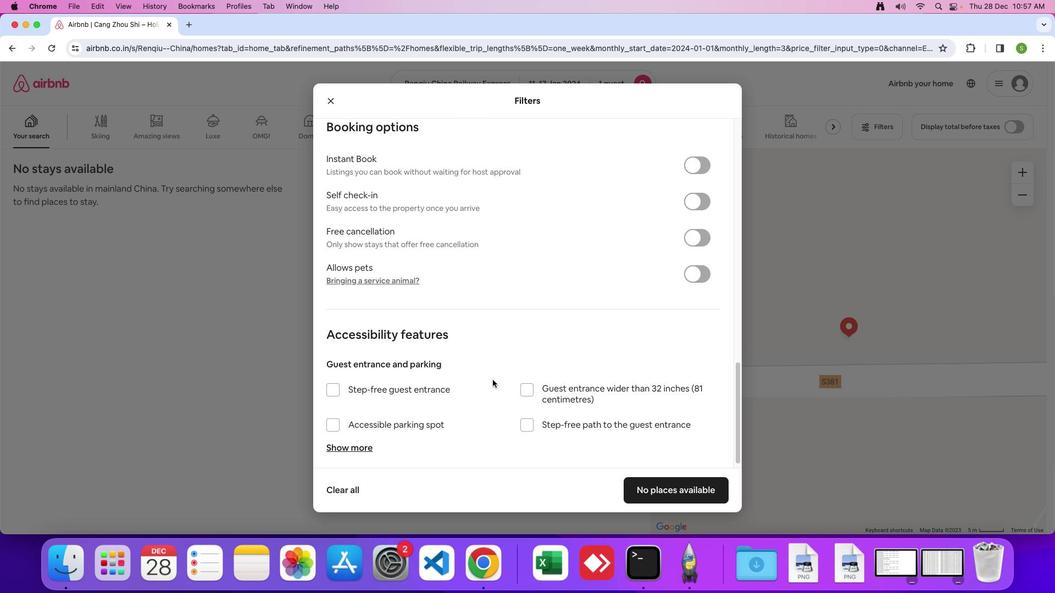 
Action: Mouse scrolled (493, 380) with delta (1, 0)
Screenshot: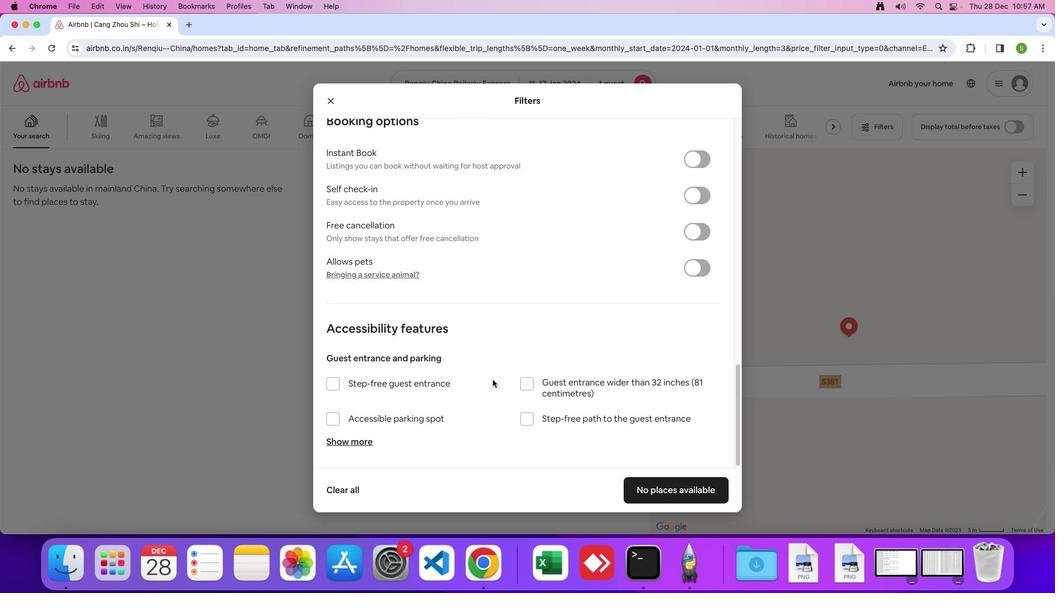 
Action: Mouse scrolled (493, 380) with delta (1, 0)
Screenshot: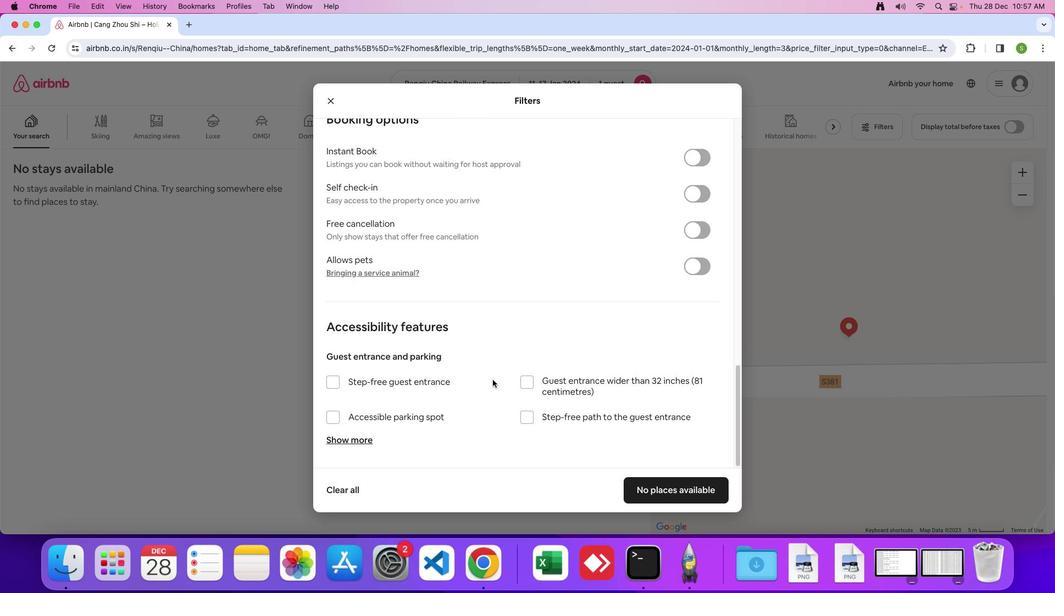 
Action: Mouse scrolled (493, 380) with delta (1, 0)
Screenshot: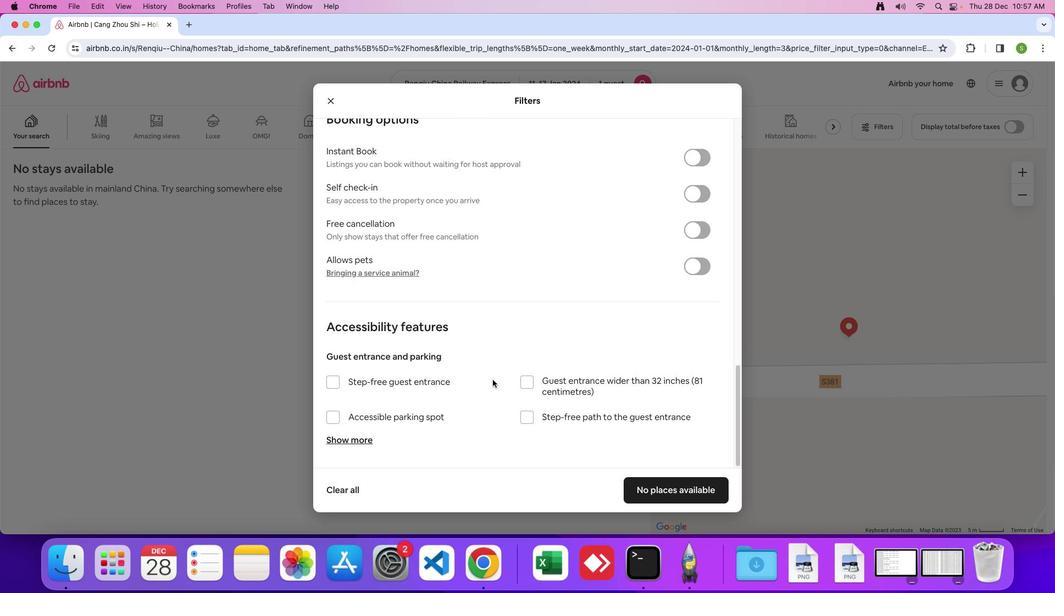 
Action: Mouse moved to (663, 491)
Screenshot: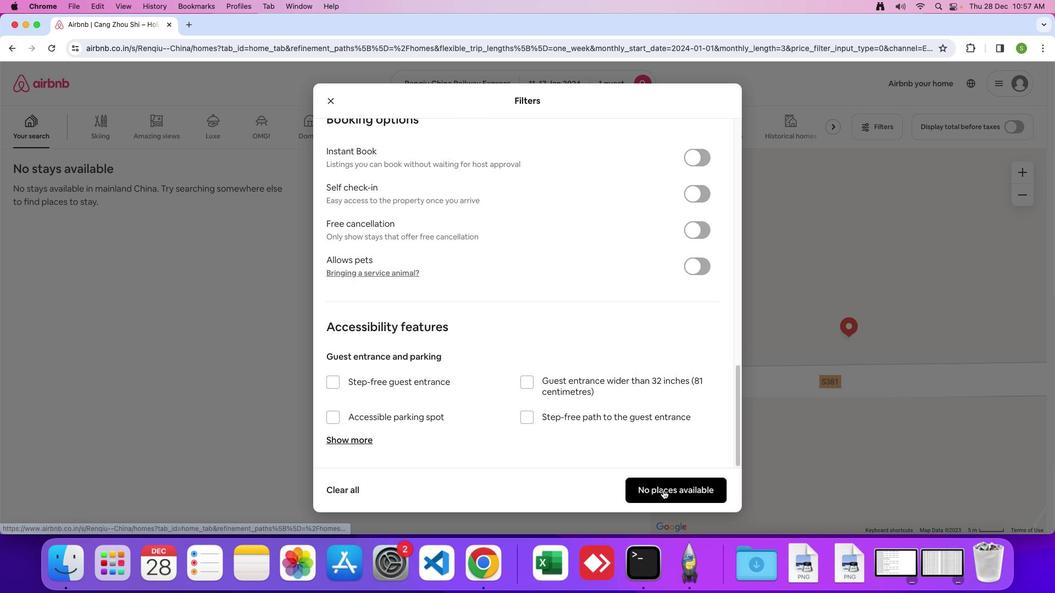 
Action: Mouse pressed left at (663, 491)
Screenshot: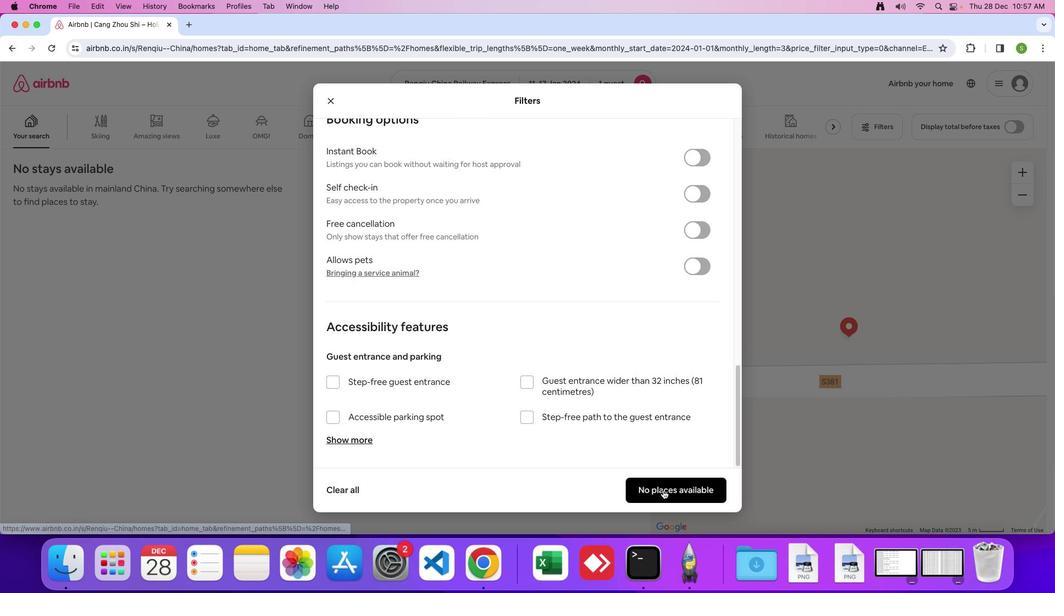 
Action: Mouse moved to (352, 251)
Screenshot: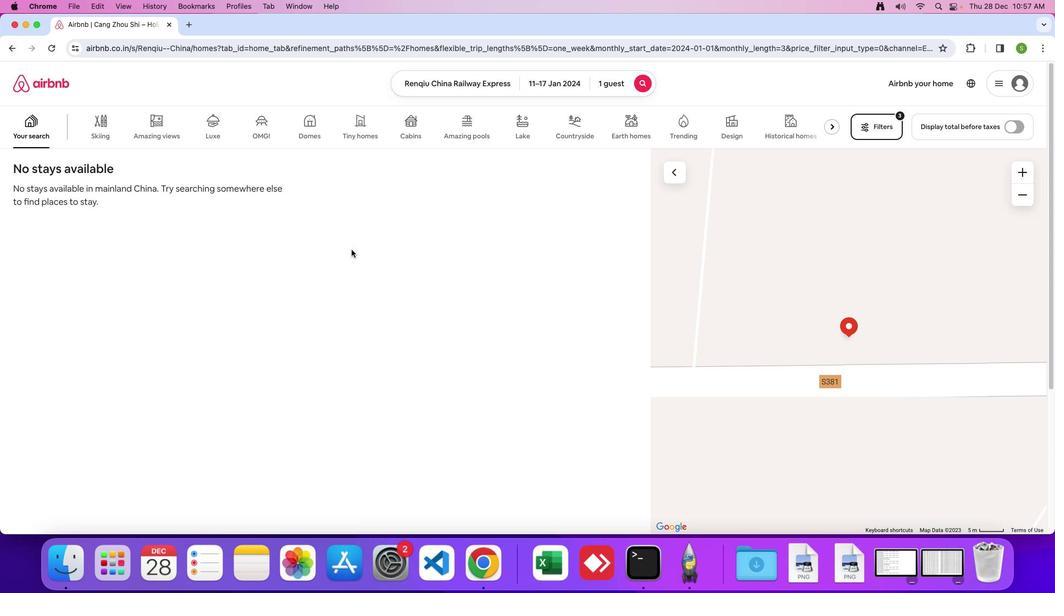 
